 Task: Use the integrated terminal for running and debugging Python applications.
Action: Mouse moved to (890, 417)
Screenshot: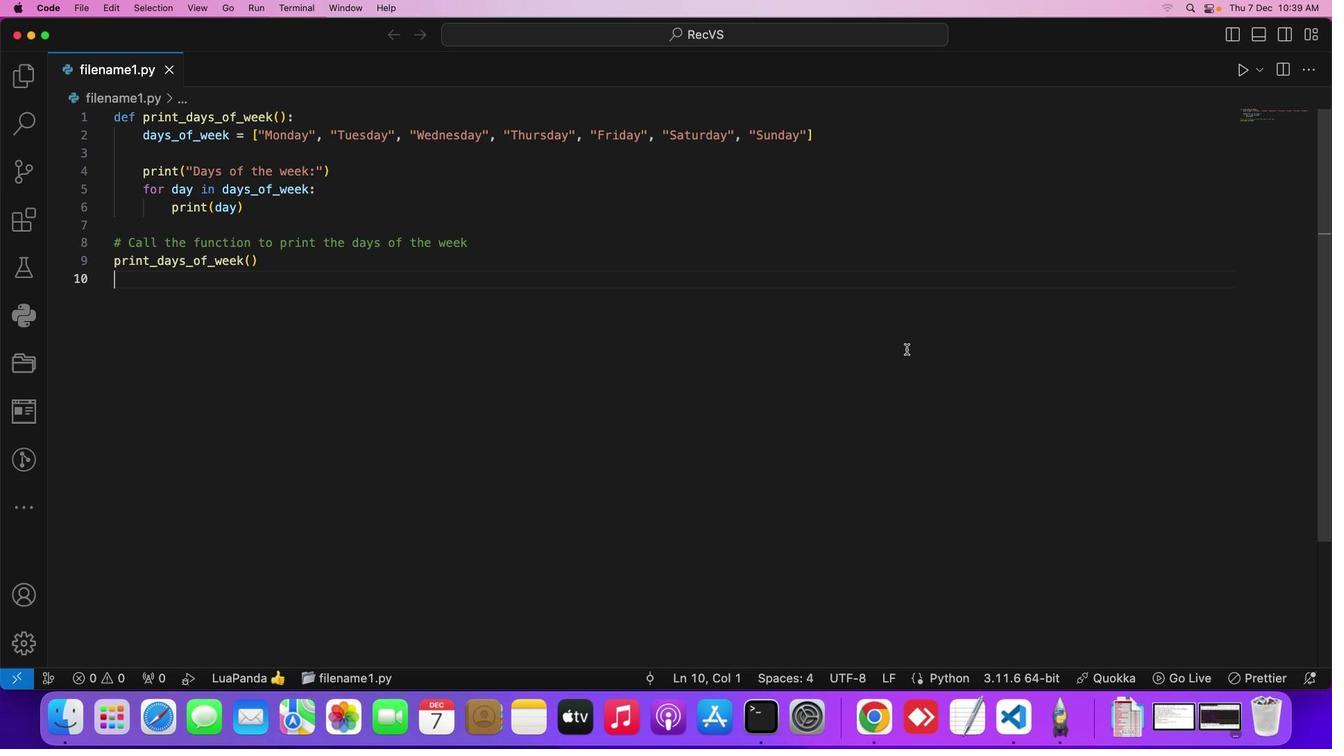 
Action: Mouse pressed left at (890, 417)
Screenshot: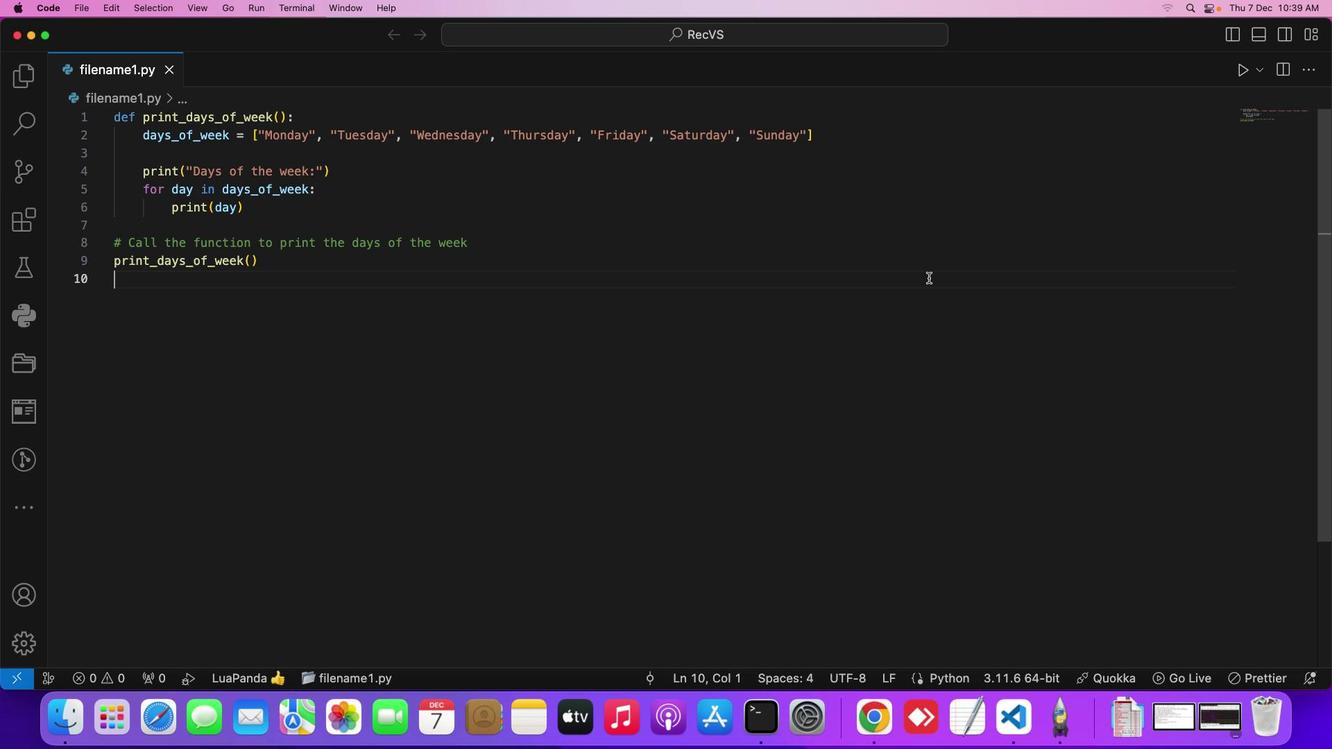 
Action: Mouse moved to (1261, 75)
Screenshot: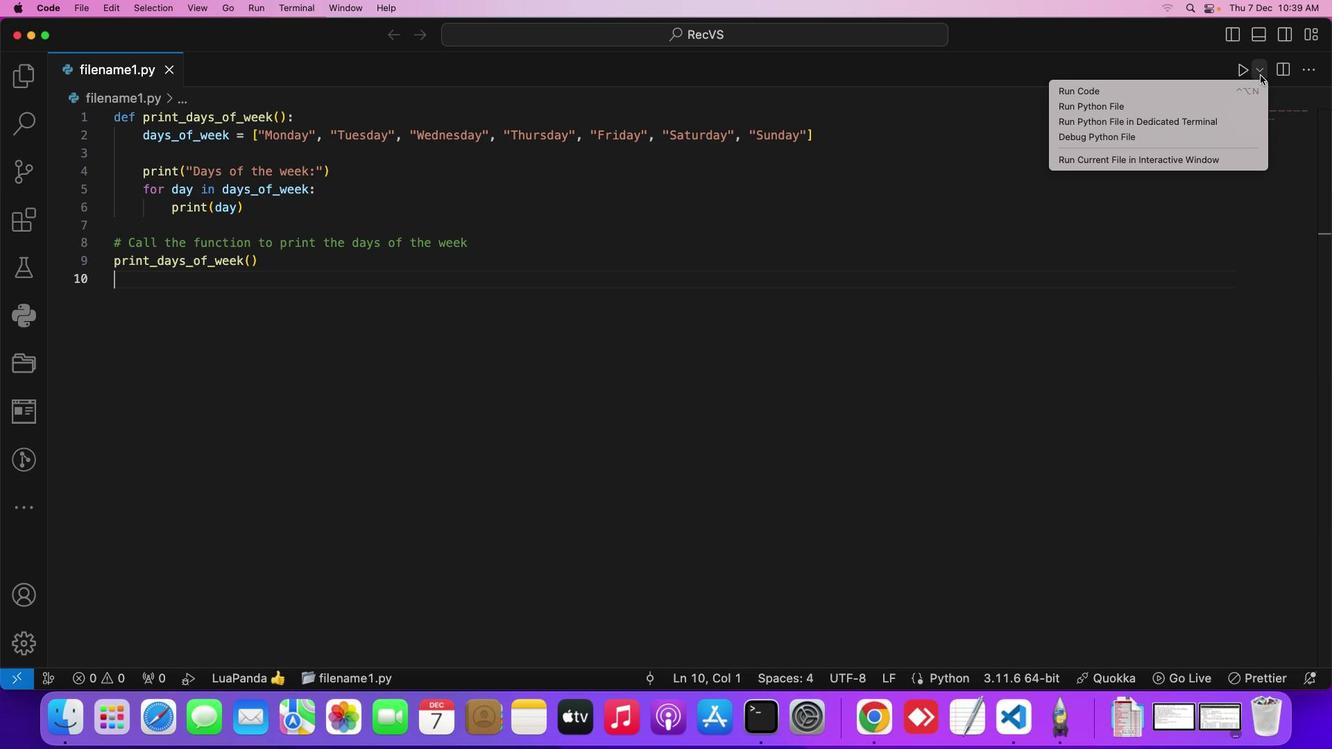 
Action: Mouse pressed left at (1261, 75)
Screenshot: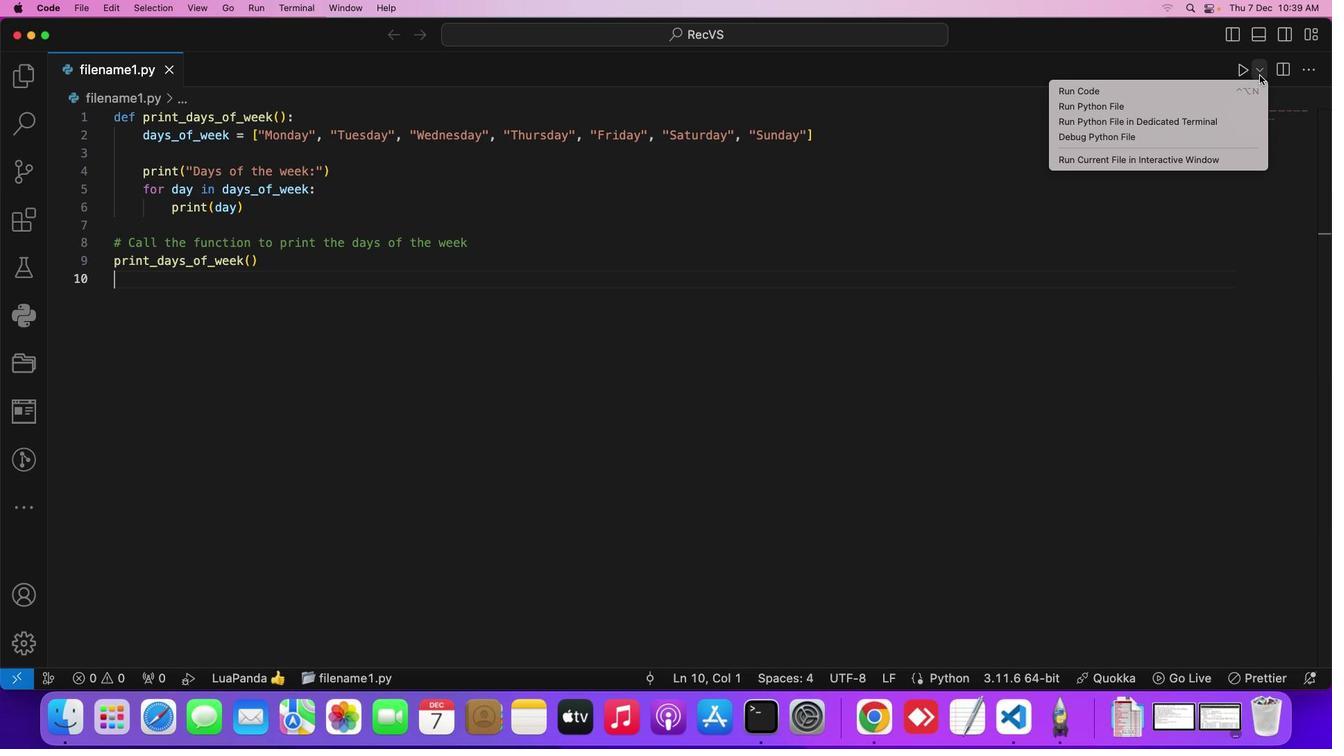 
Action: Mouse moved to (249, 261)
Screenshot: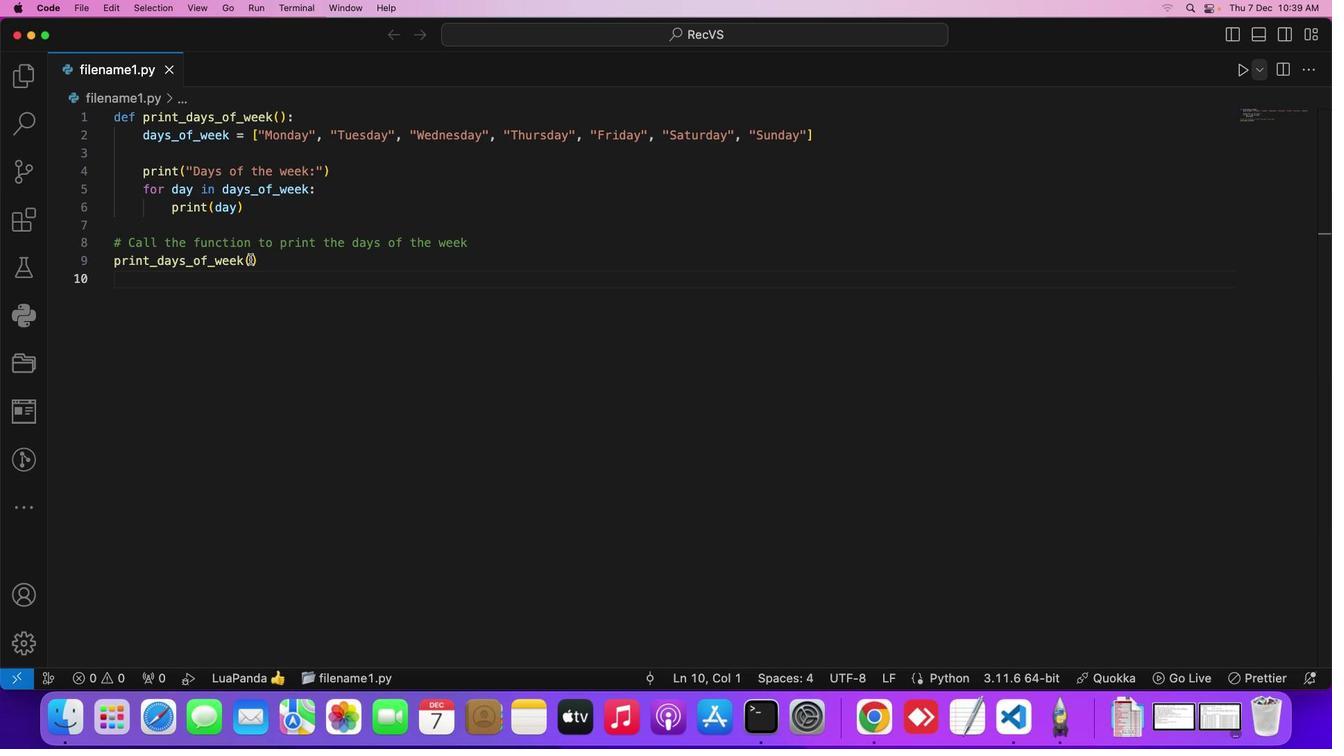 
Action: Mouse pressed left at (249, 261)
Screenshot: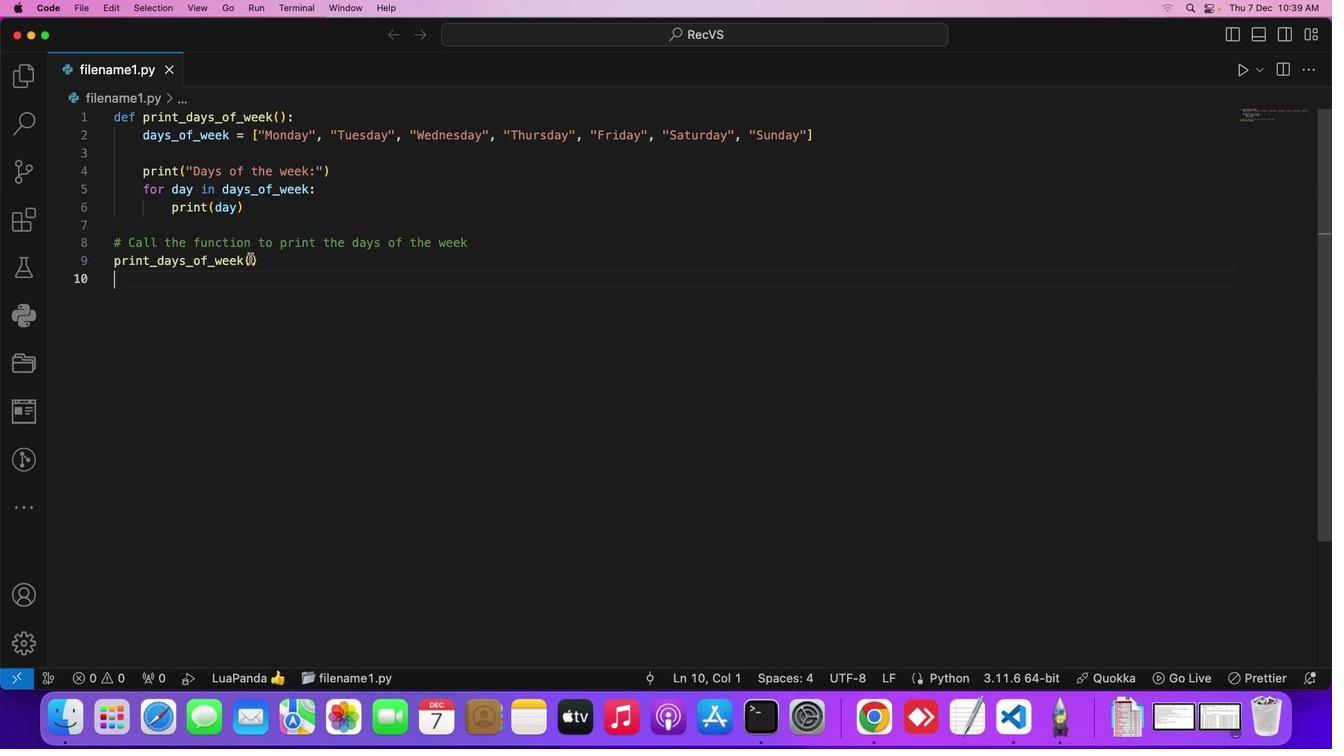 
Action: Mouse moved to (251, 257)
Screenshot: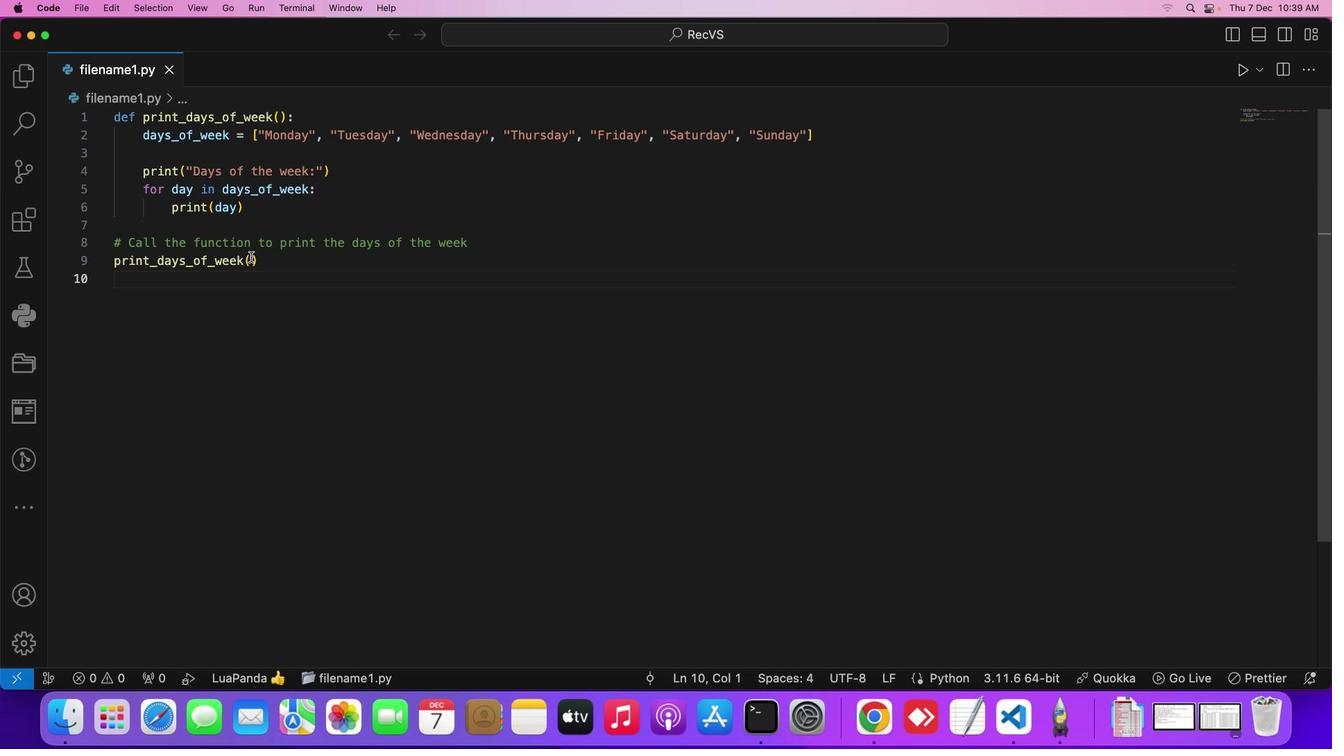 
Action: Key pressed '1'
Screenshot: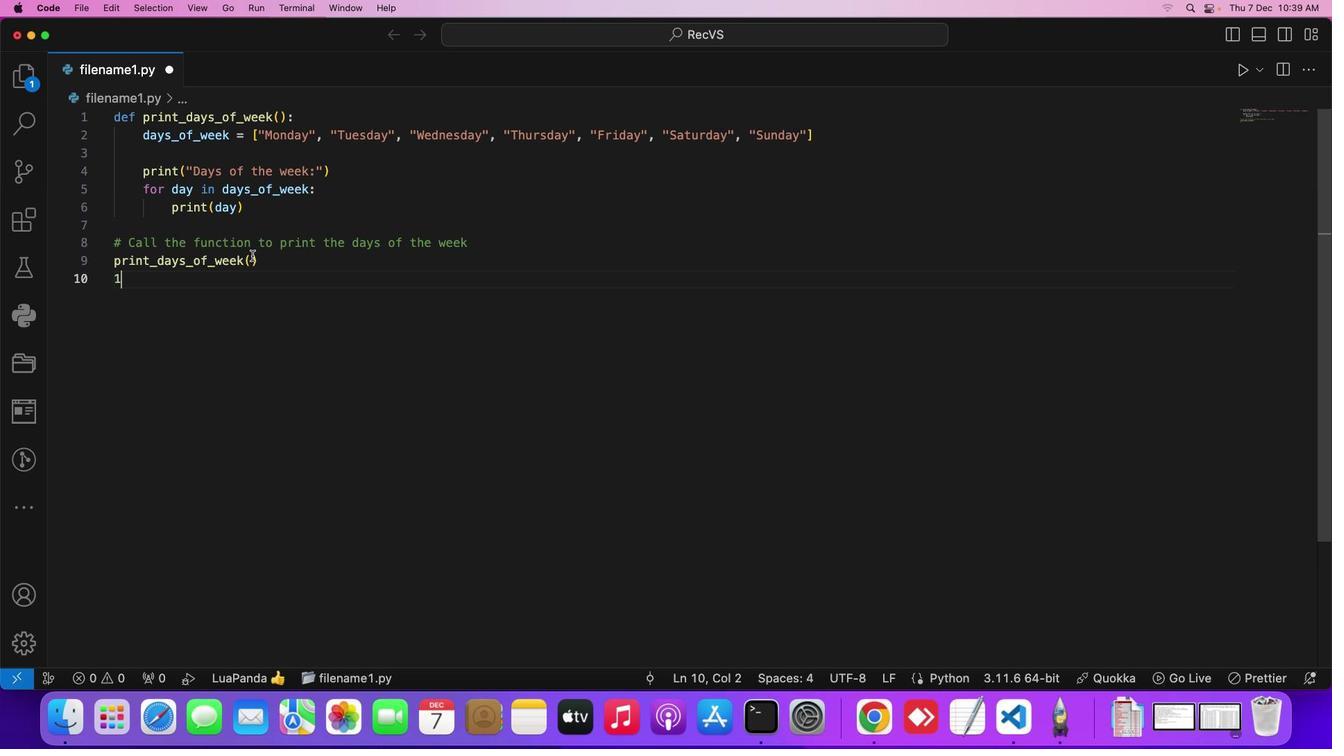 
Action: Mouse moved to (241, 266)
Screenshot: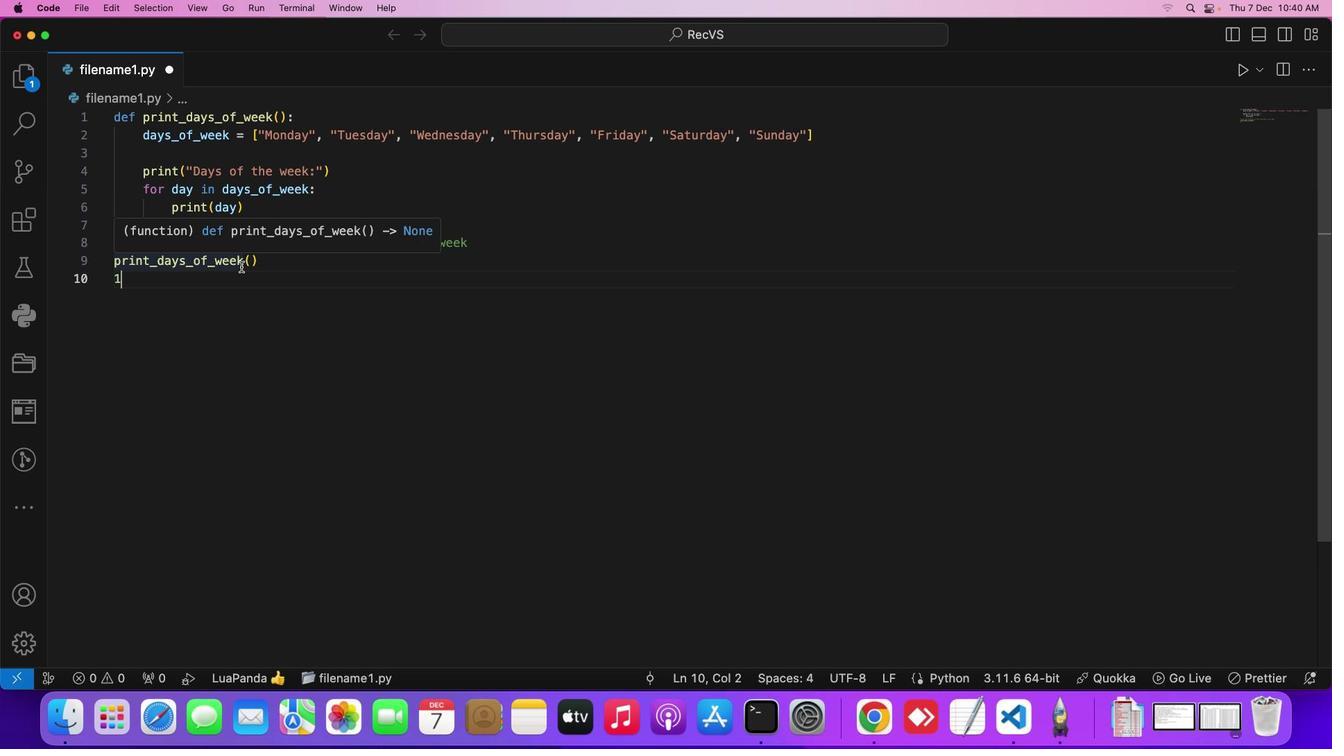 
Action: Key pressed Key.backspace
Screenshot: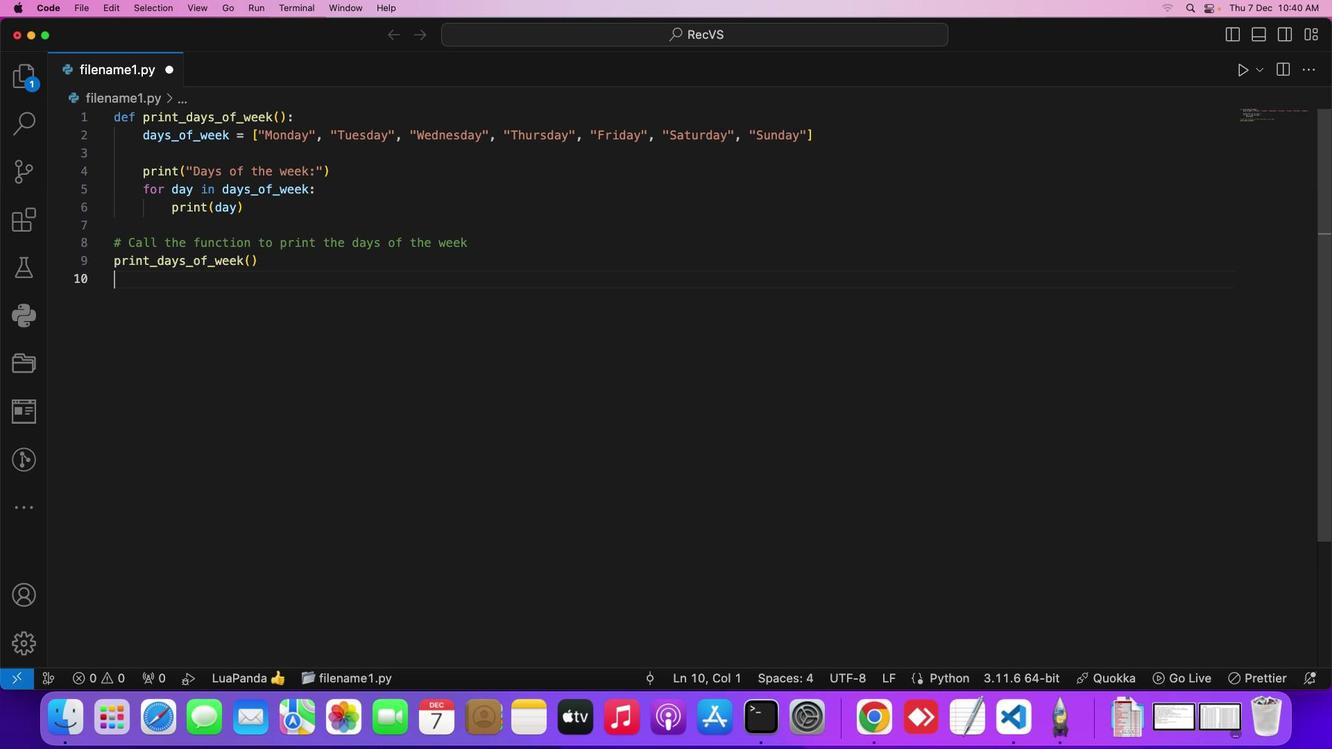 
Action: Mouse moved to (249, 259)
Screenshot: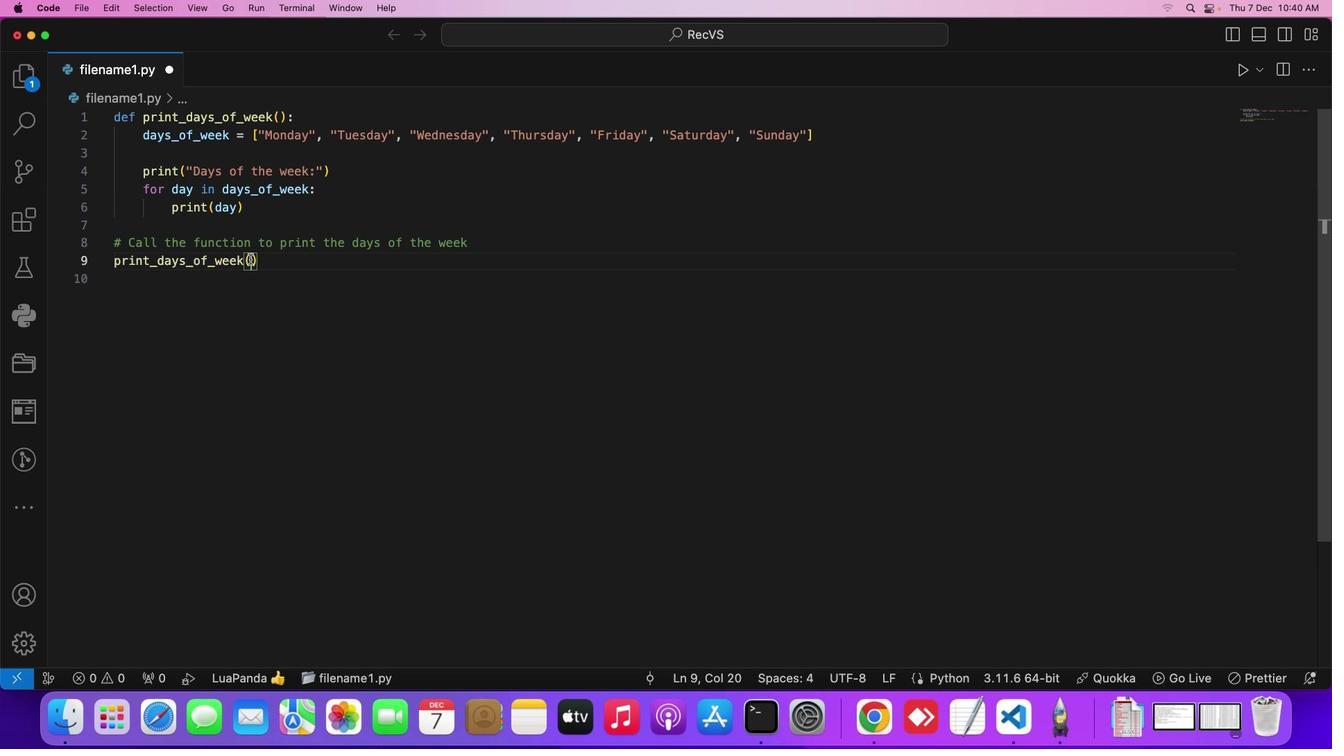 
Action: Mouse pressed left at (249, 259)
Screenshot: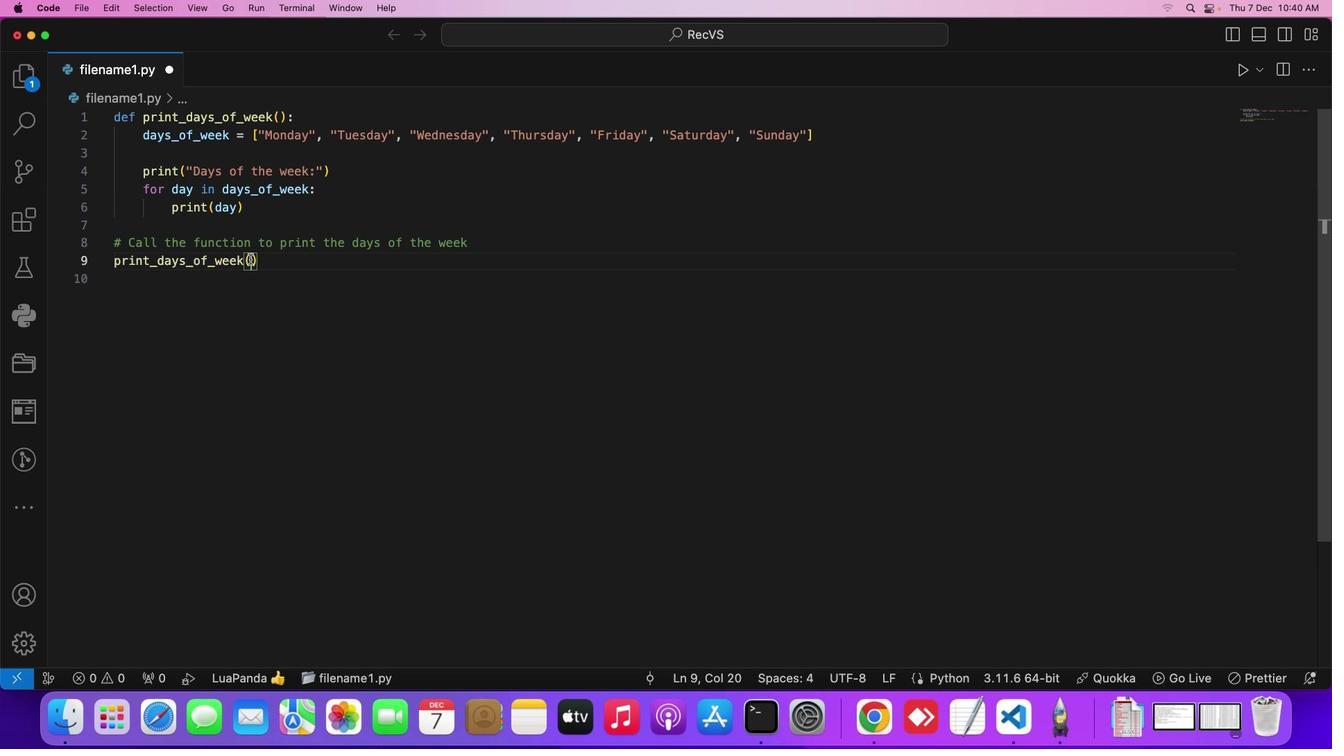 
Action: Mouse moved to (251, 259)
Screenshot: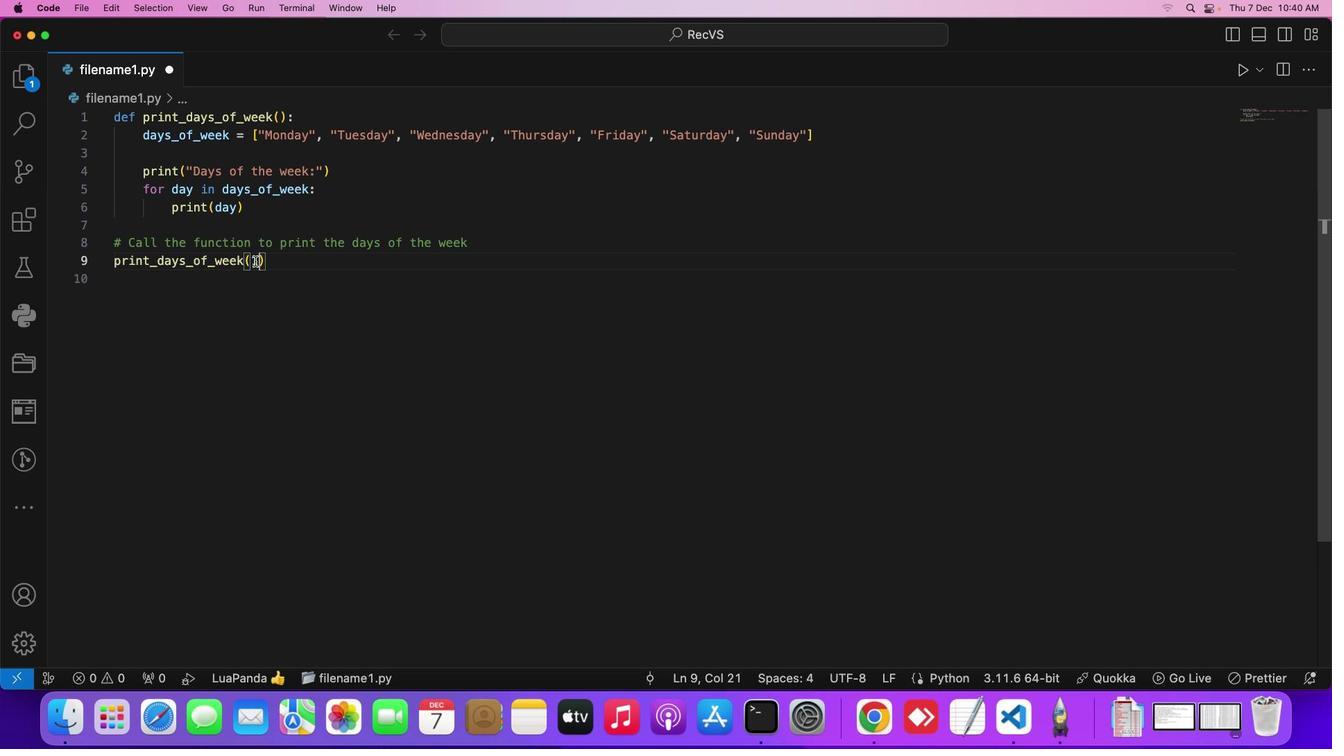 
Action: Key pressed '1'
Screenshot: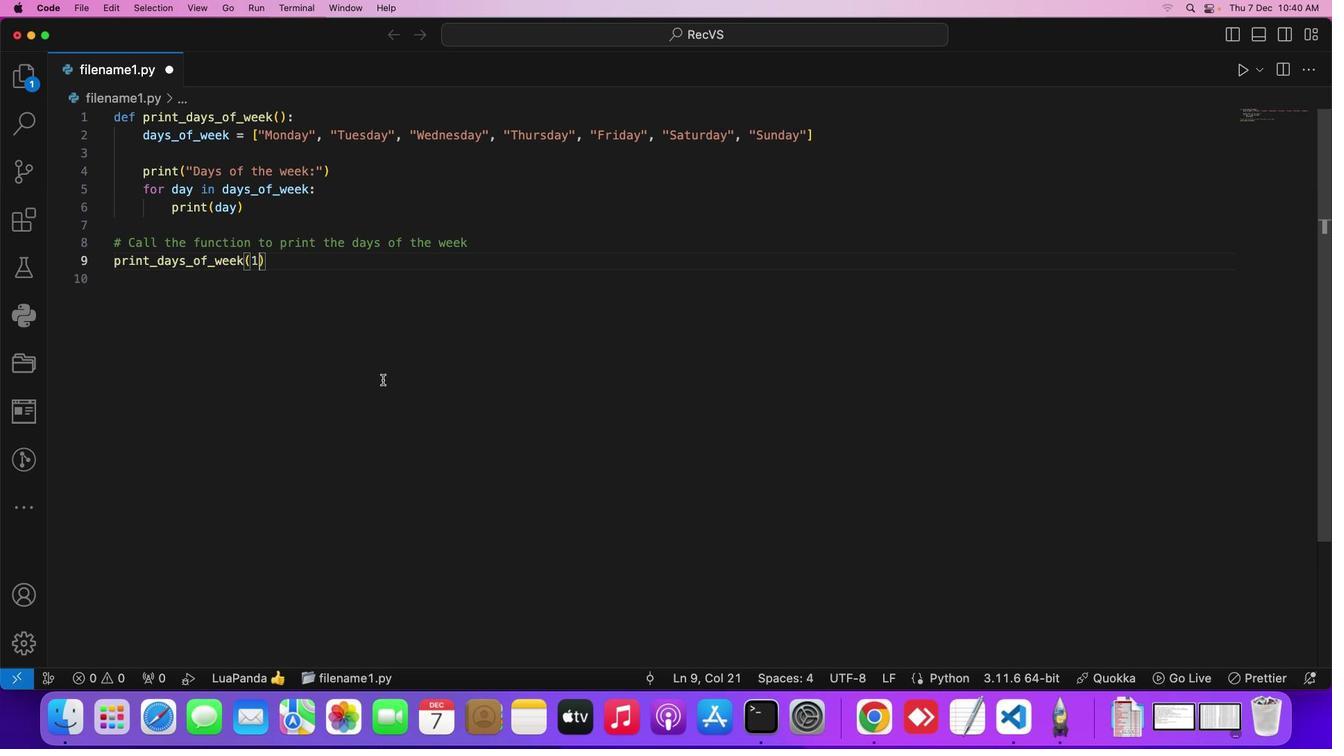 
Action: Mouse moved to (550, 575)
Screenshot: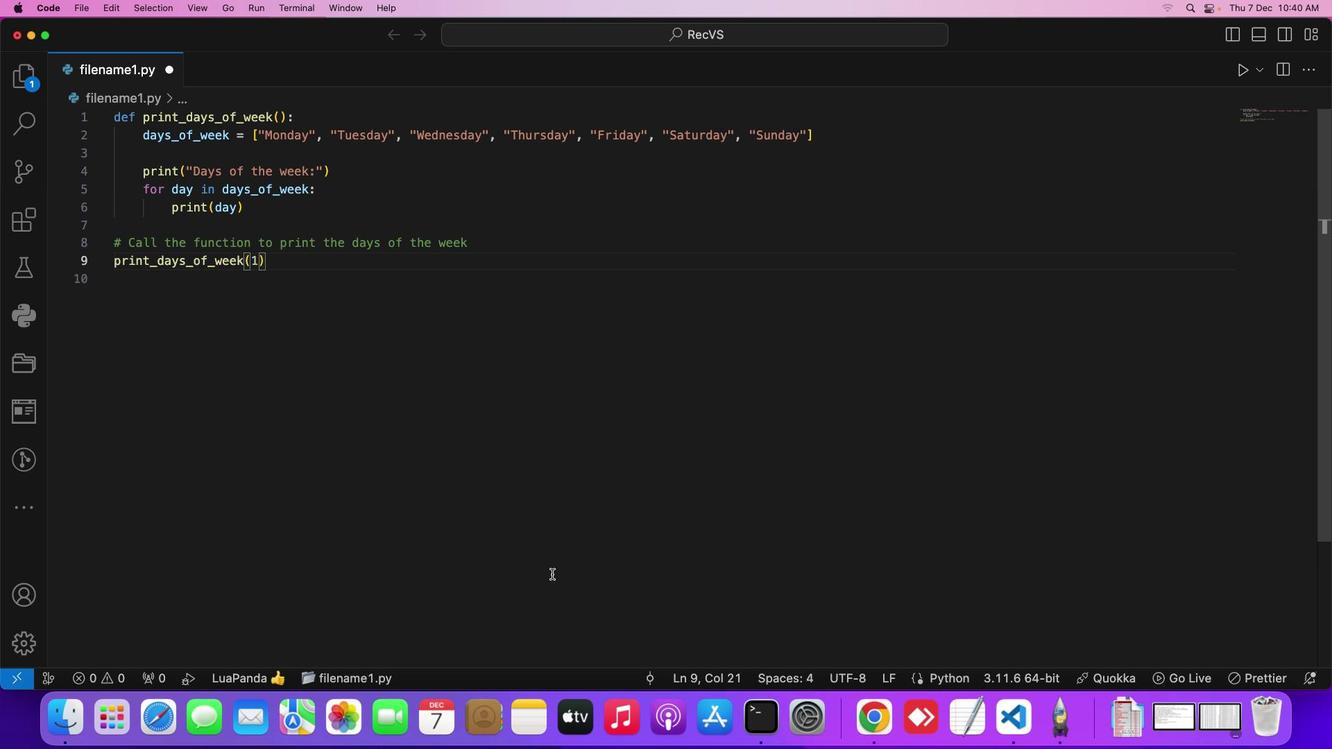 
Action: Key pressed Key.cmd
Screenshot: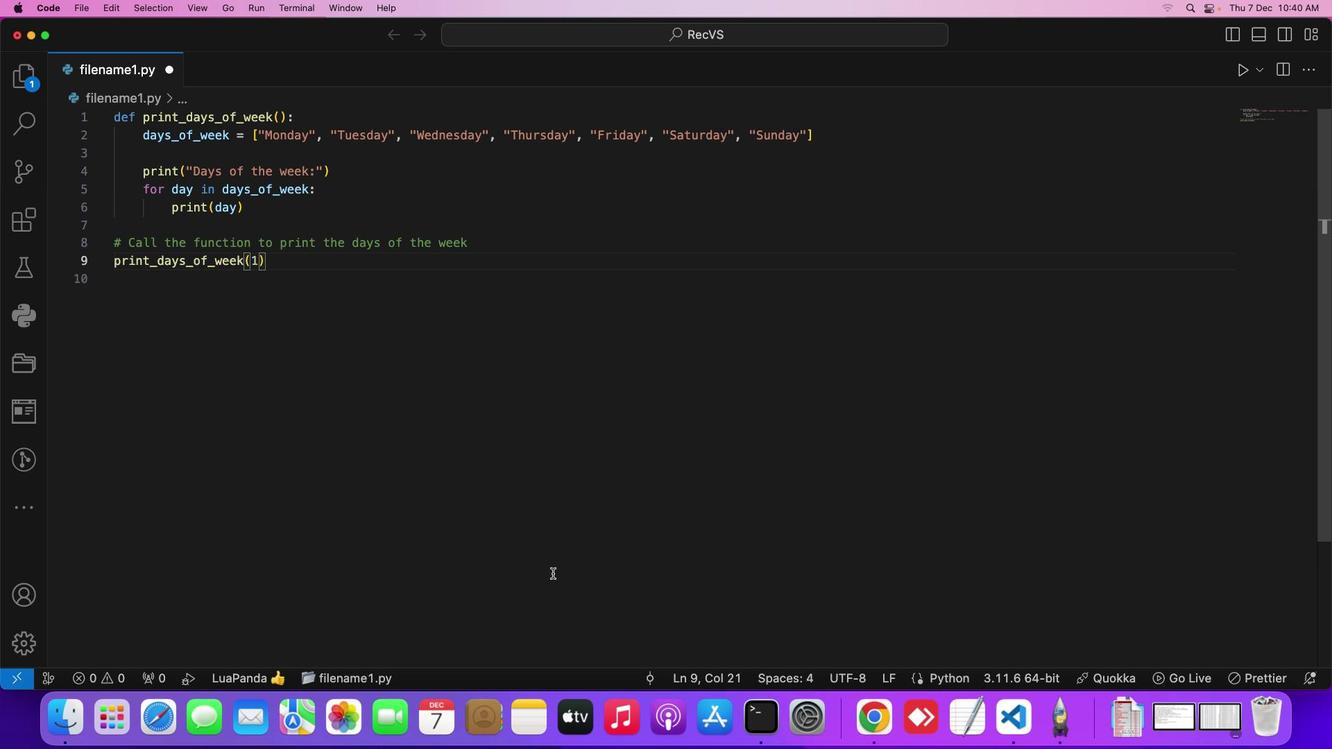 
Action: Mouse moved to (552, 574)
Screenshot: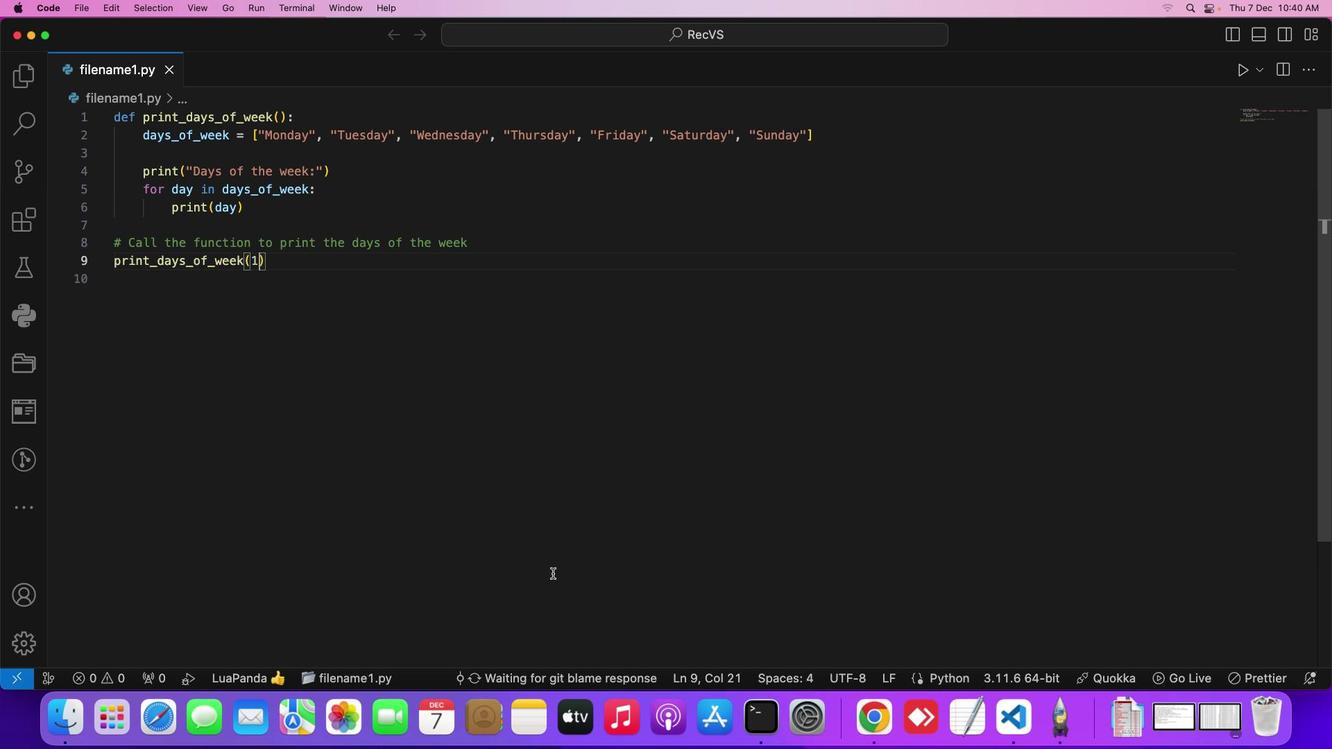
Action: Key pressed 's'
Screenshot: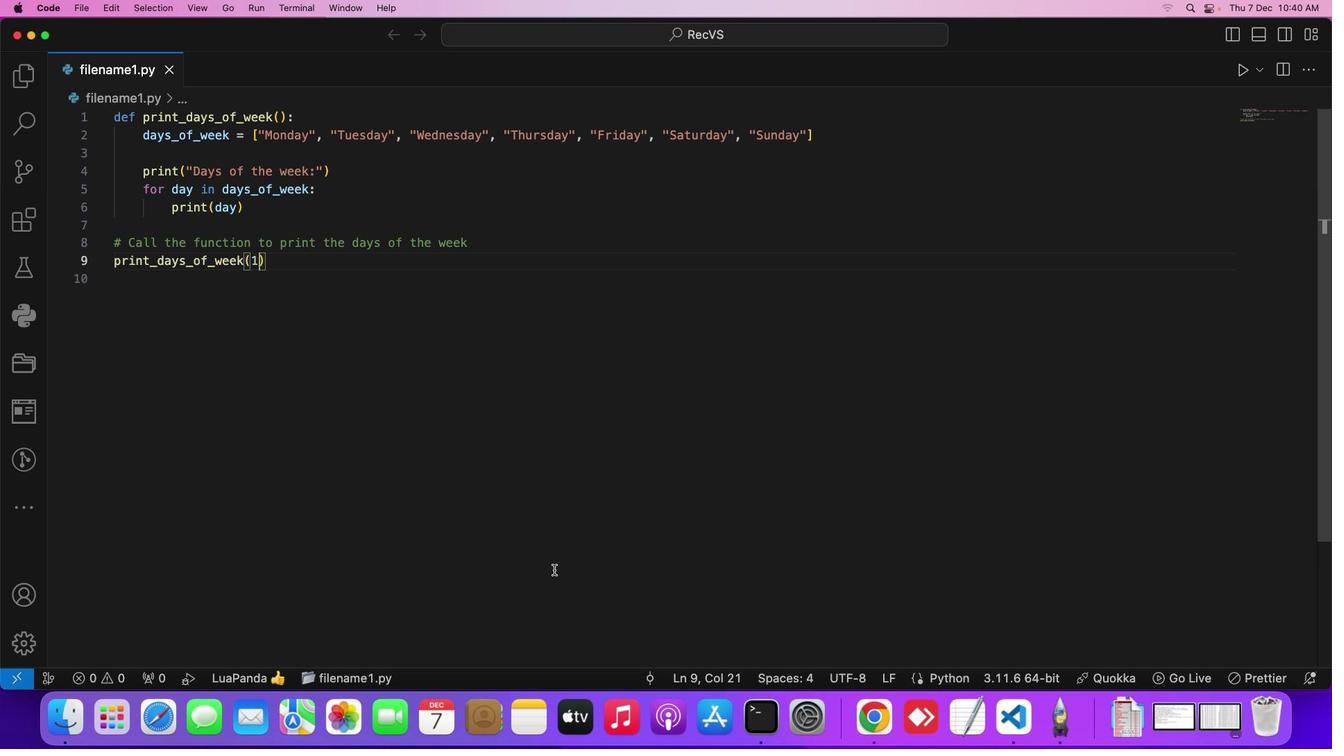
Action: Mouse moved to (1260, 68)
Screenshot: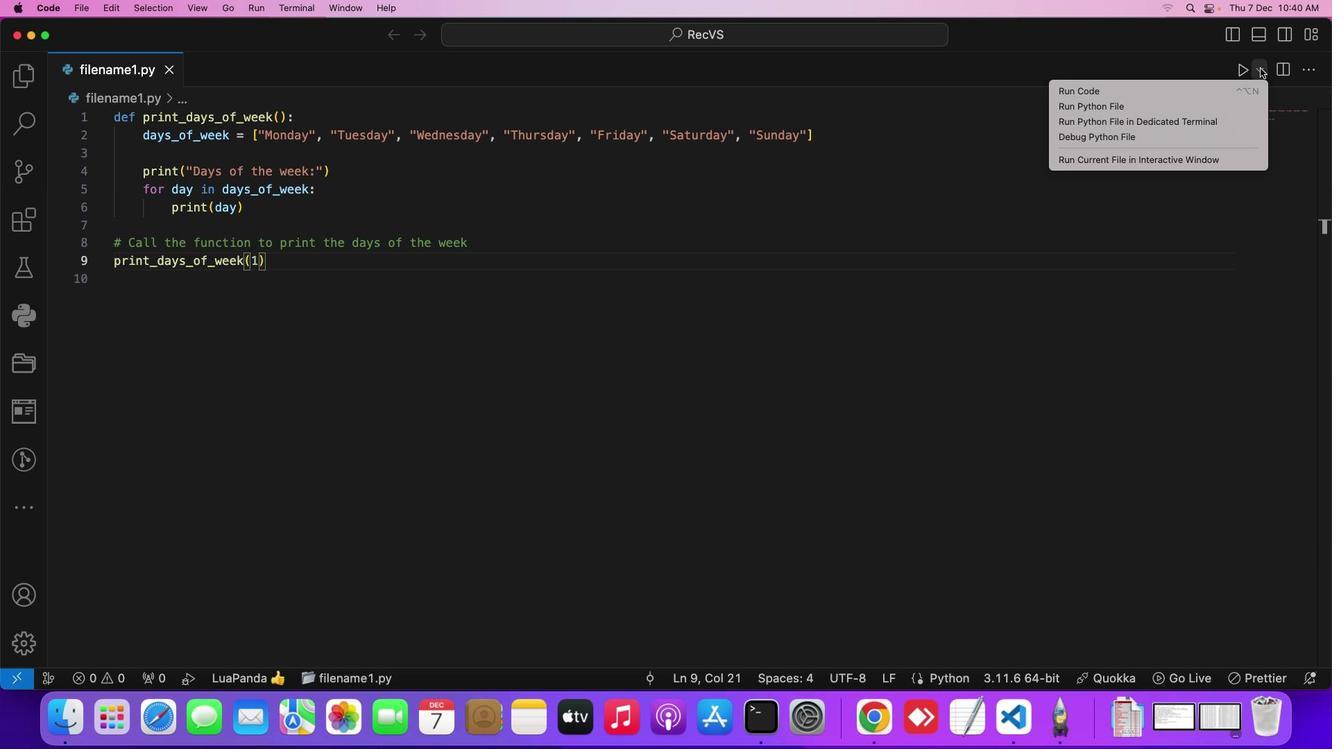 
Action: Mouse pressed left at (1260, 68)
Screenshot: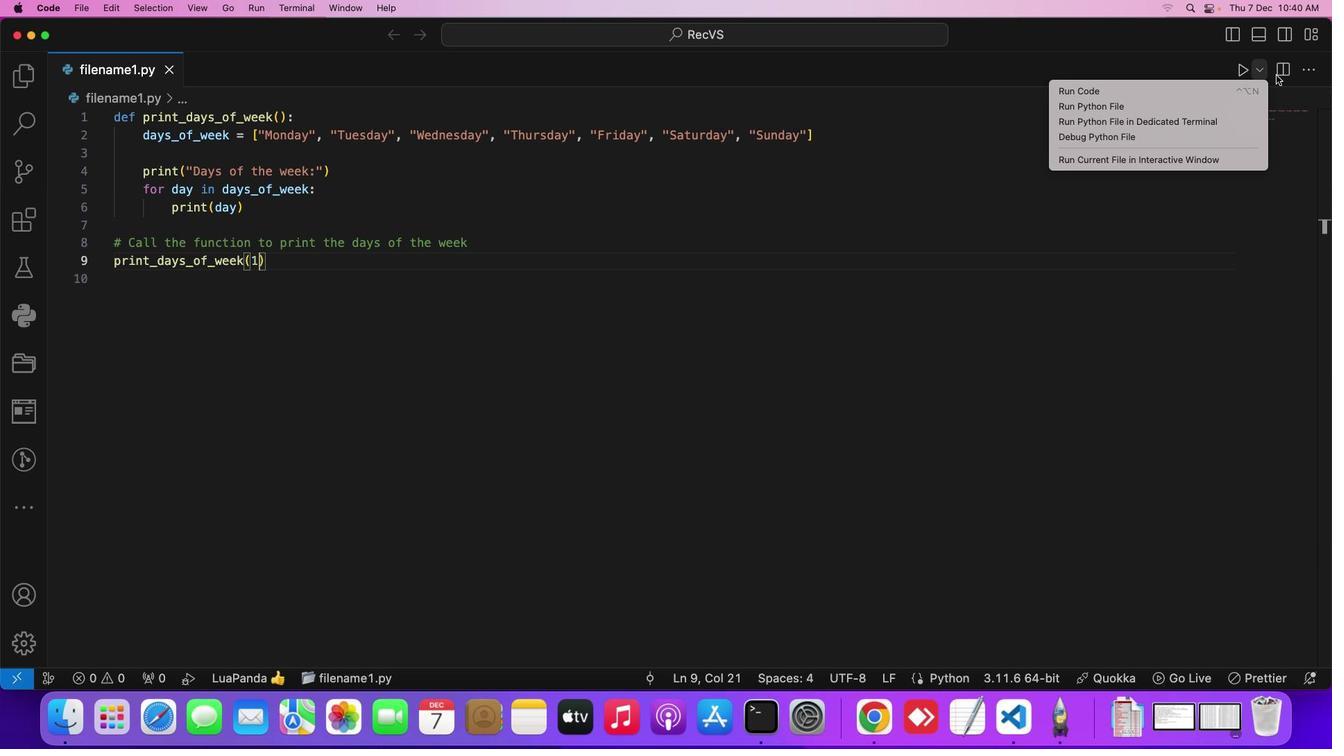 
Action: Mouse moved to (1215, 104)
Screenshot: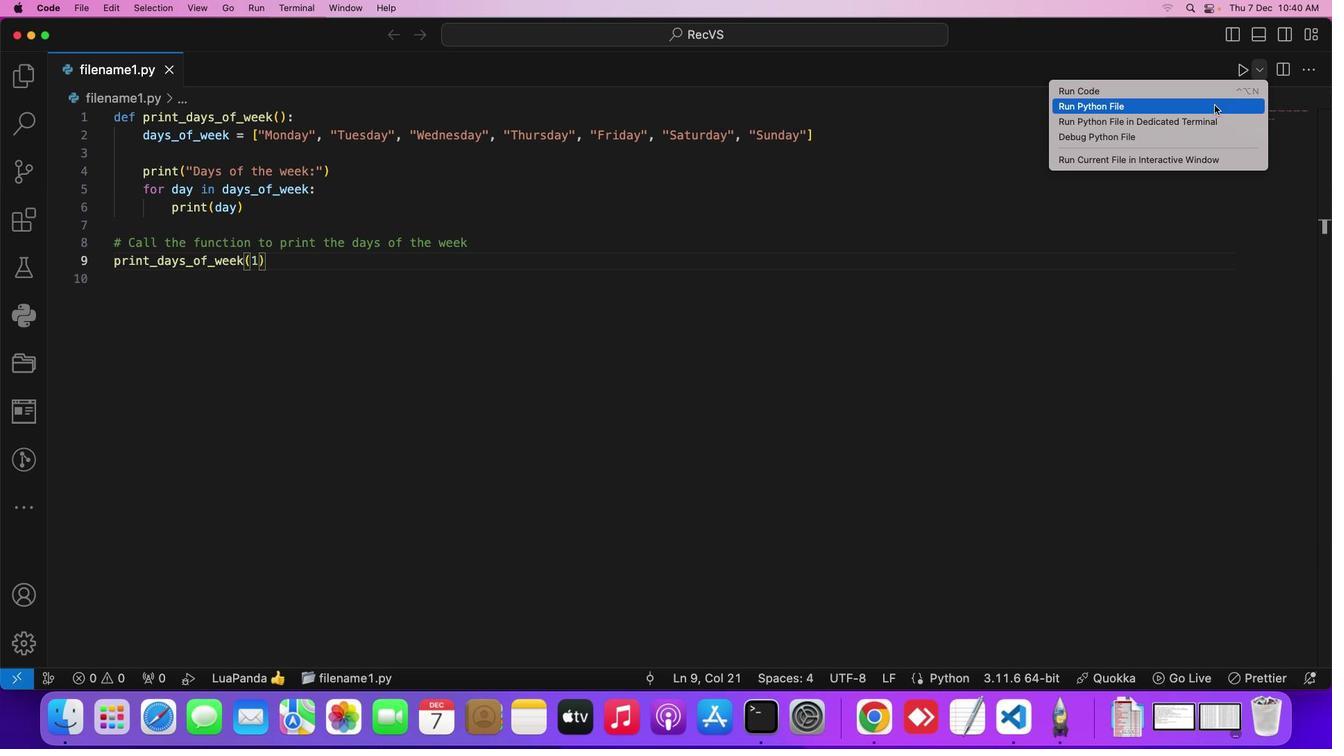 
Action: Mouse pressed left at (1215, 104)
Screenshot: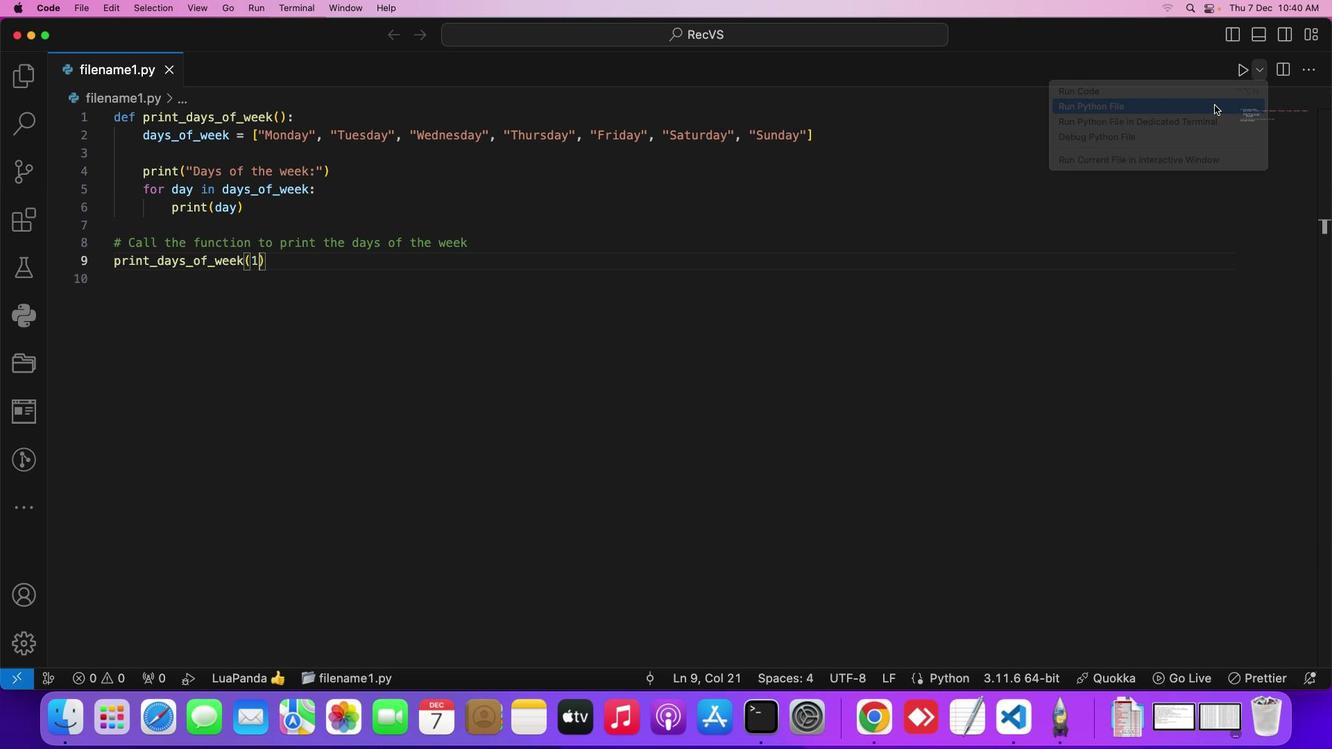 
Action: Mouse moved to (1256, 72)
Screenshot: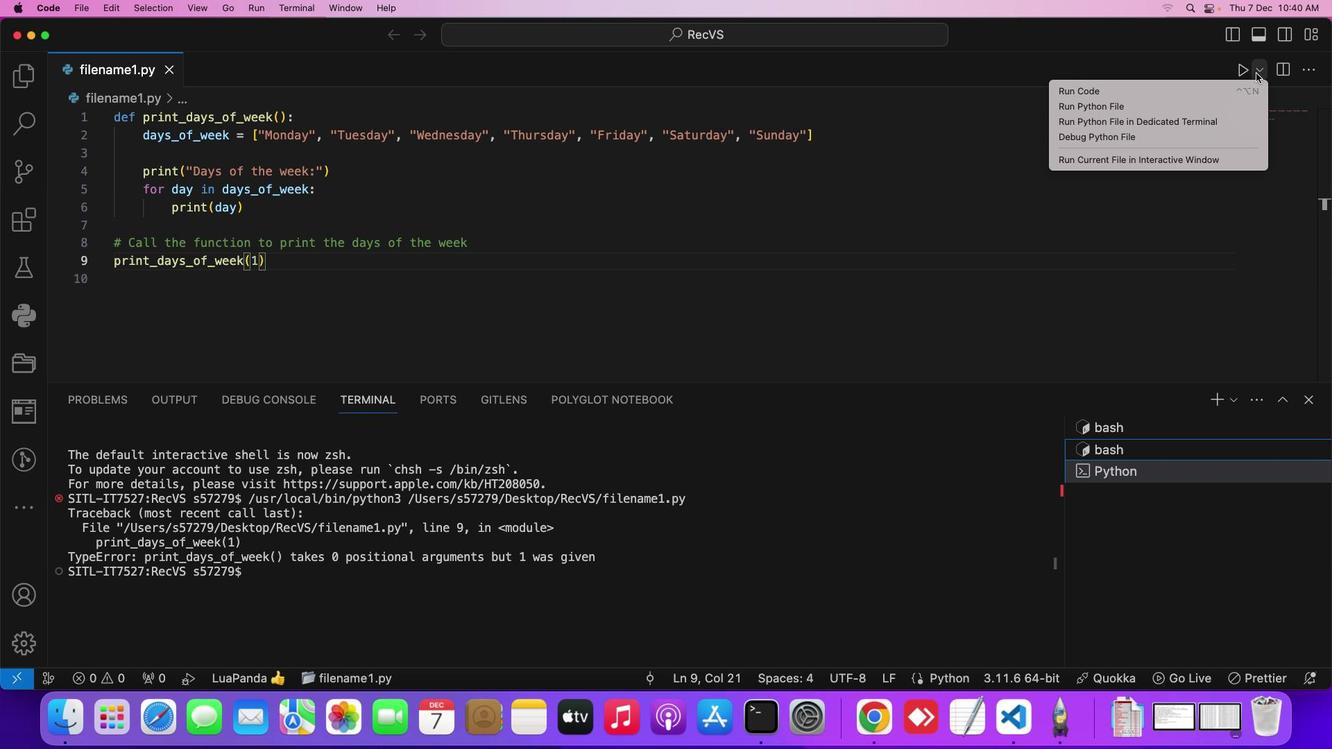 
Action: Mouse pressed left at (1256, 72)
Screenshot: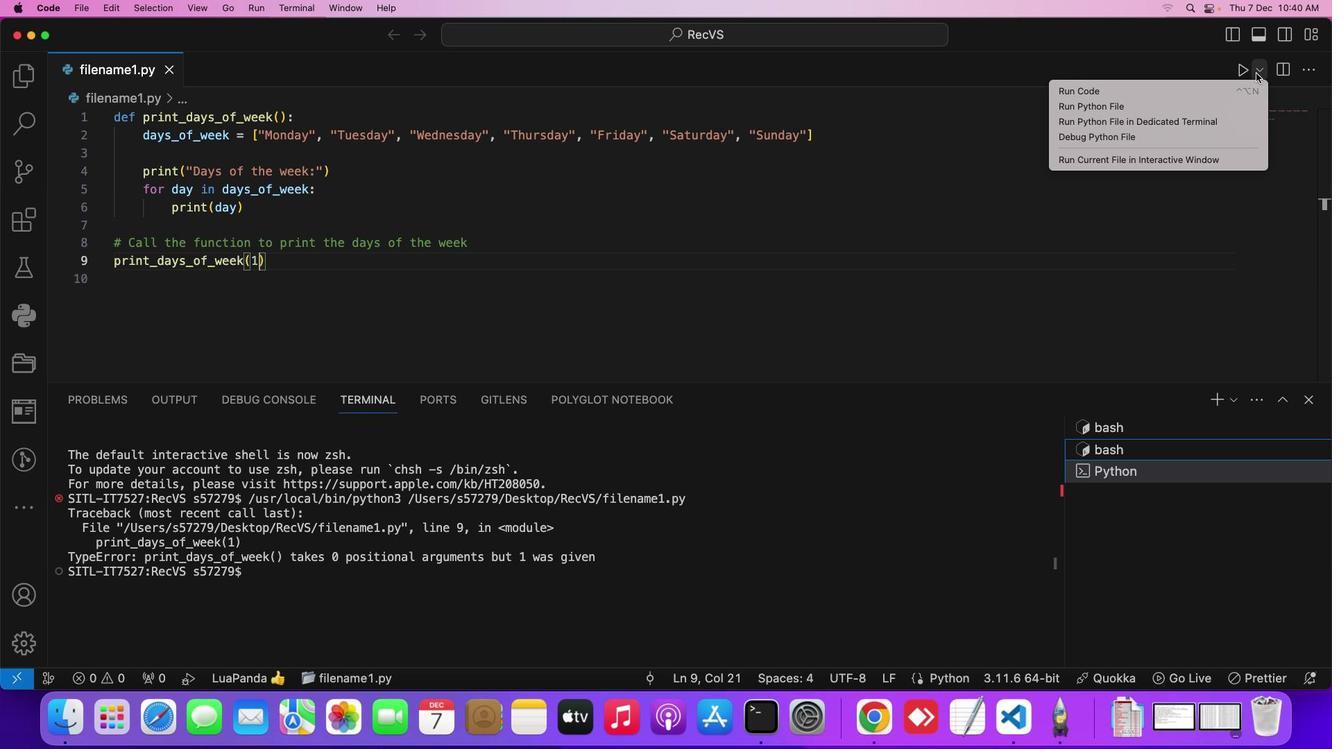 
Action: Mouse moved to (1209, 137)
Screenshot: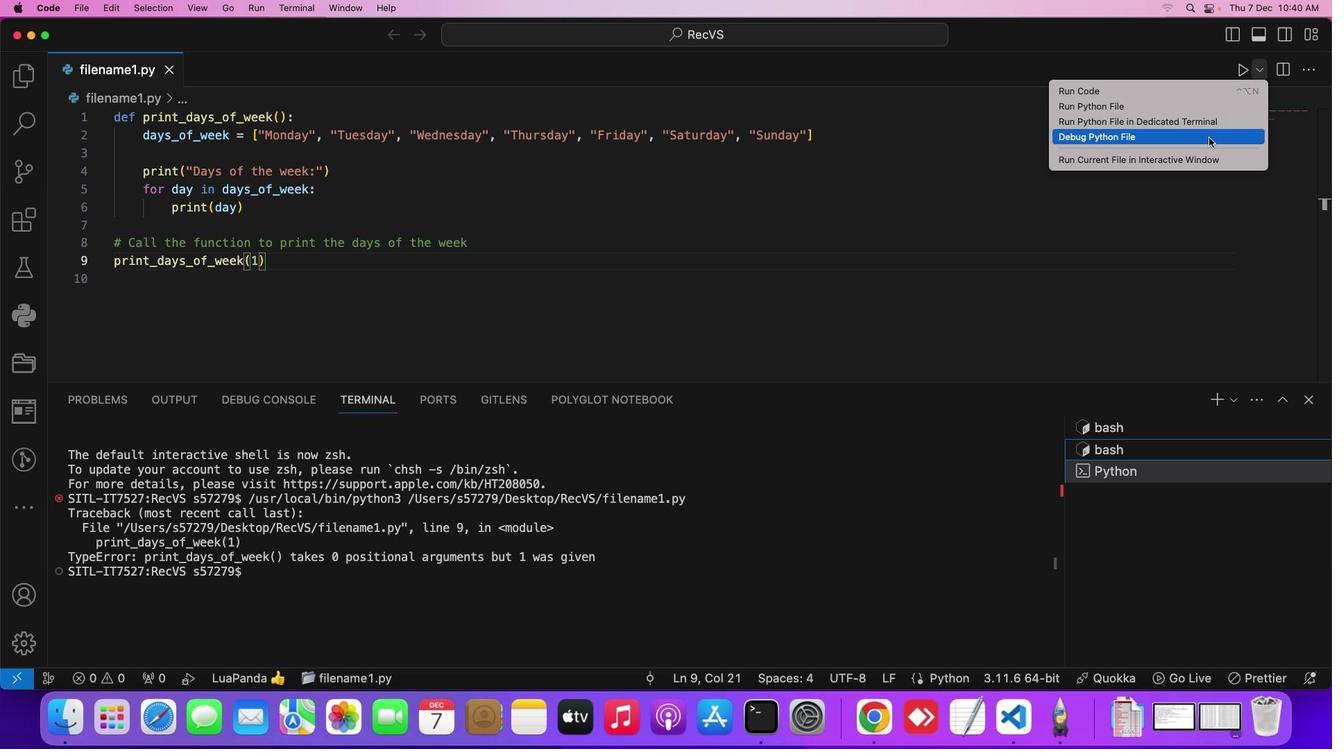 
Action: Mouse pressed left at (1209, 137)
Screenshot: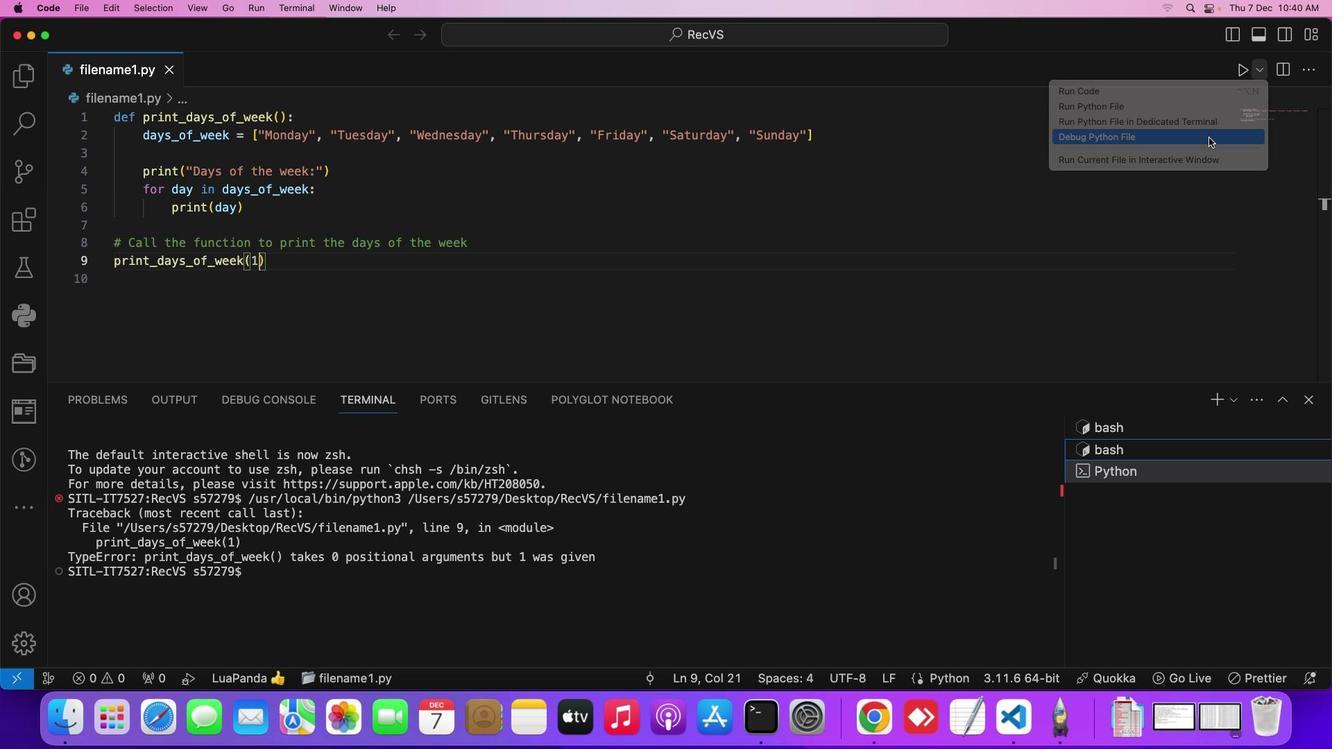 
Action: Mouse moved to (57, 261)
Screenshot: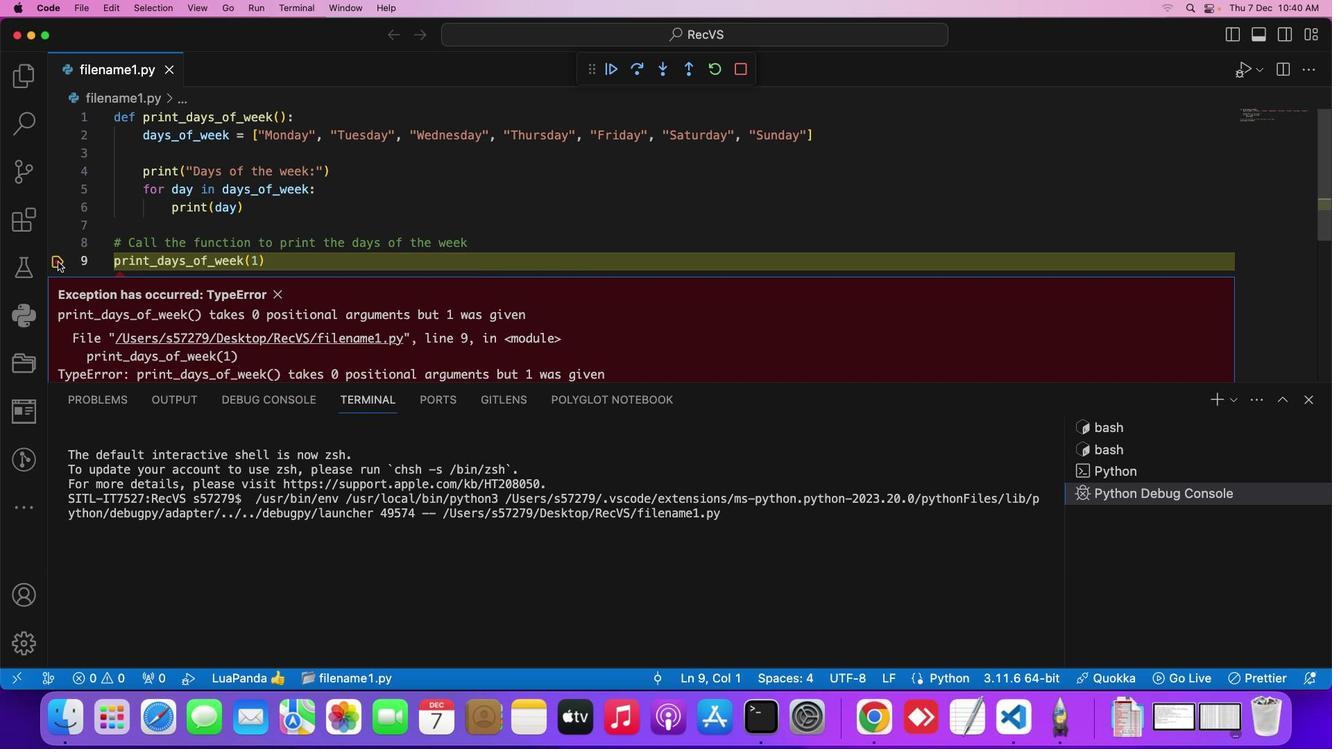
Action: Mouse pressed left at (57, 261)
Screenshot: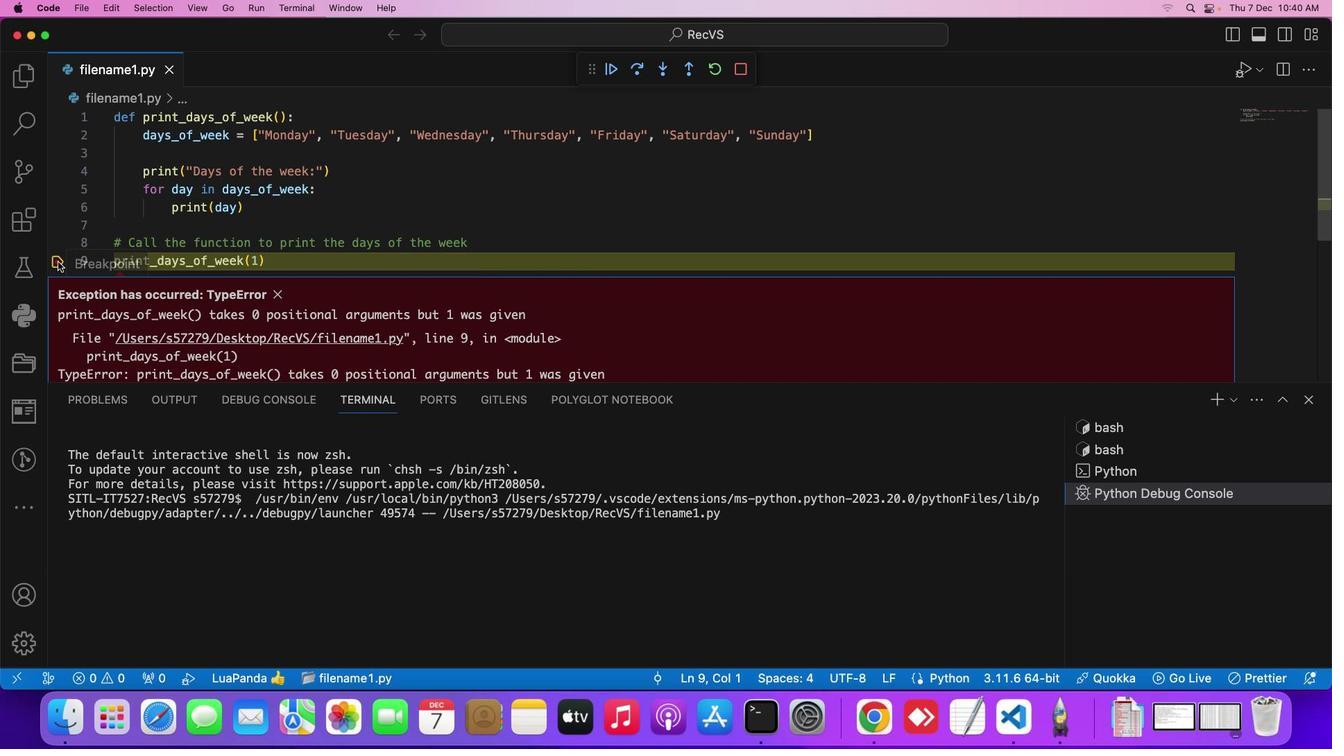 
Action: Mouse moved to (1258, 71)
Screenshot: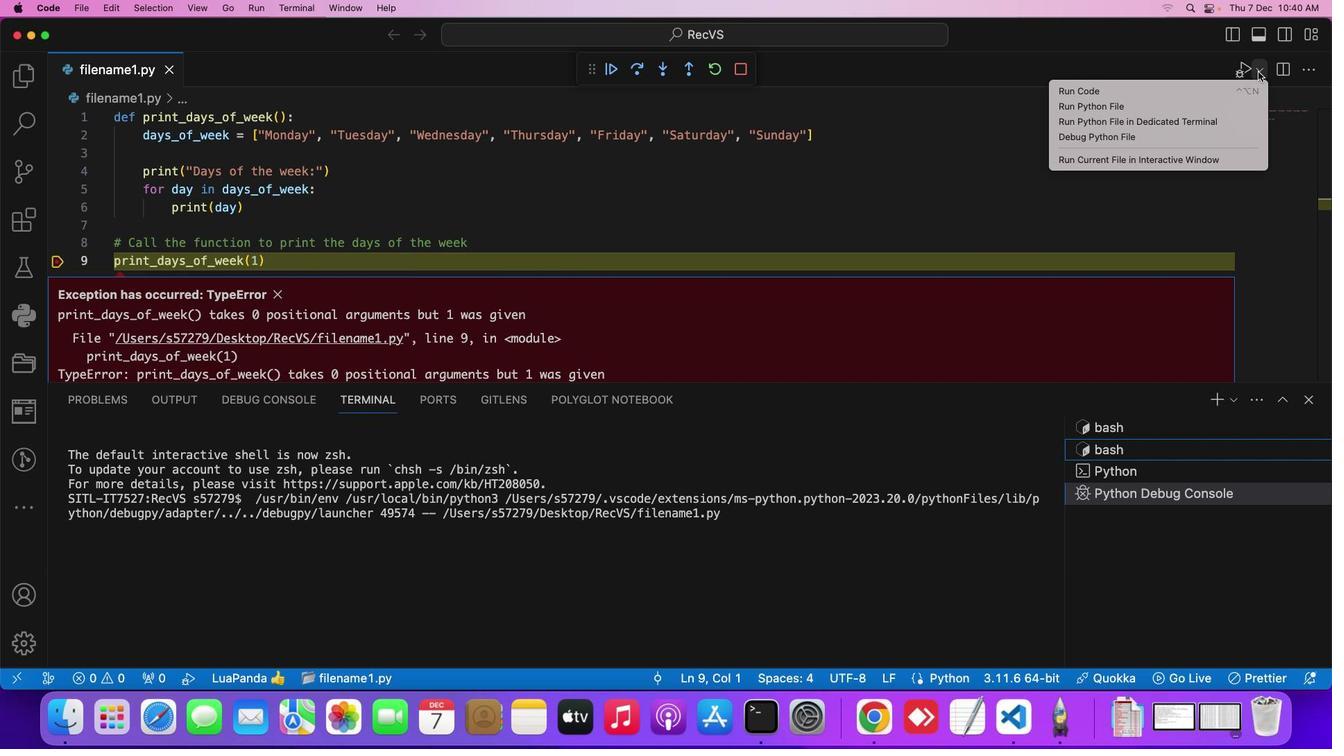 
Action: Mouse pressed left at (1258, 71)
Screenshot: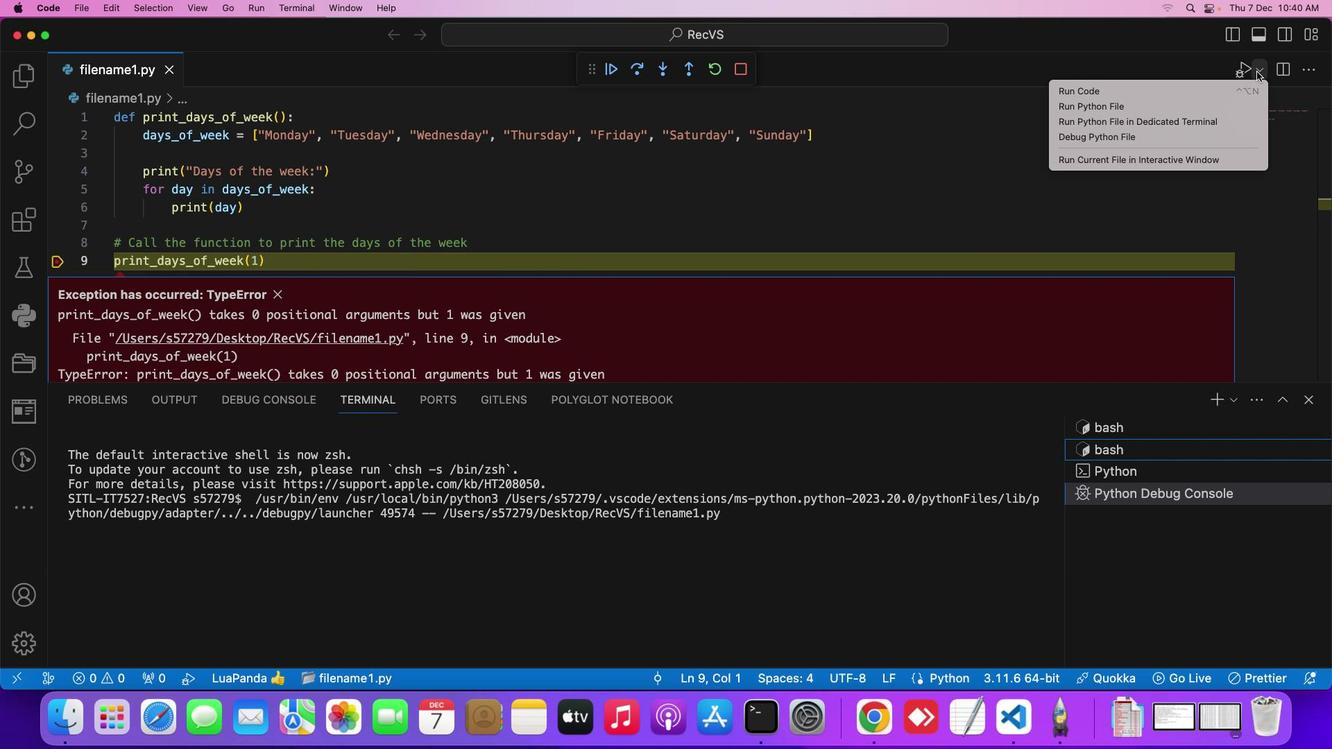 
Action: Mouse moved to (1201, 106)
Screenshot: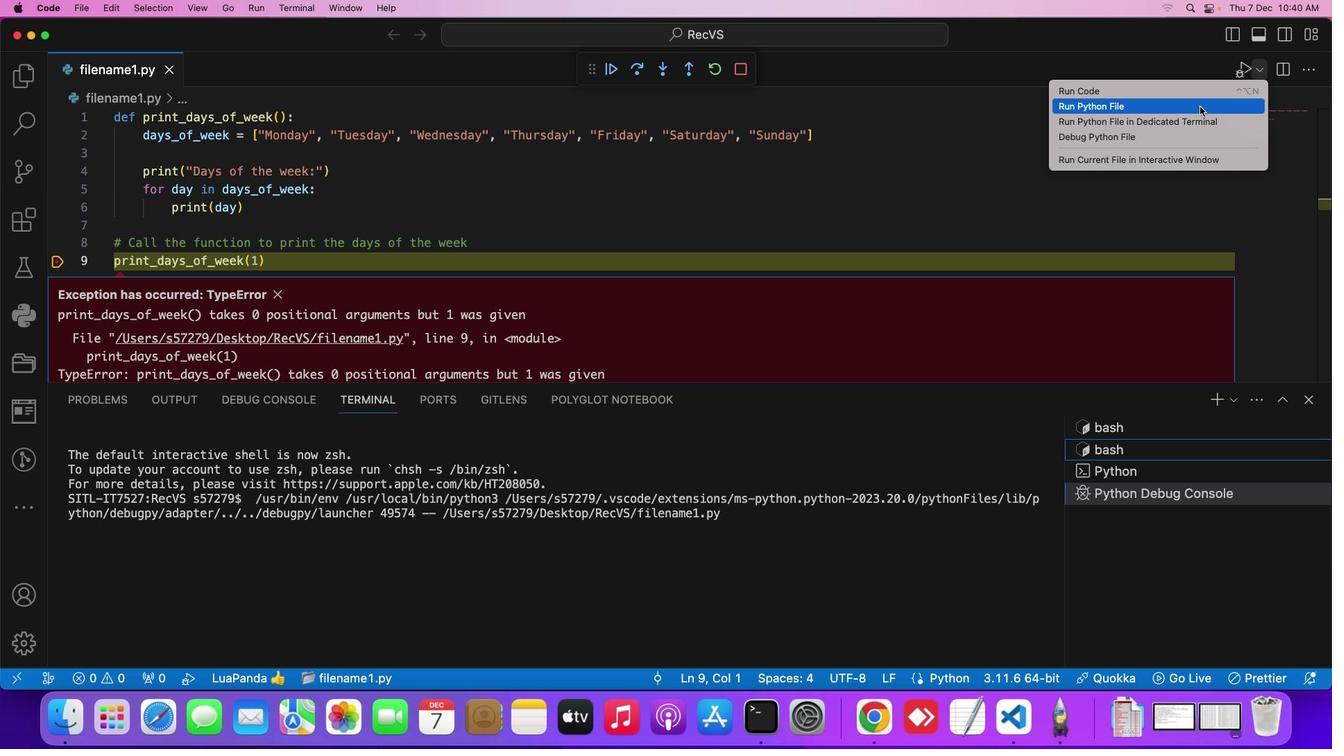 
Action: Mouse pressed left at (1201, 106)
Screenshot: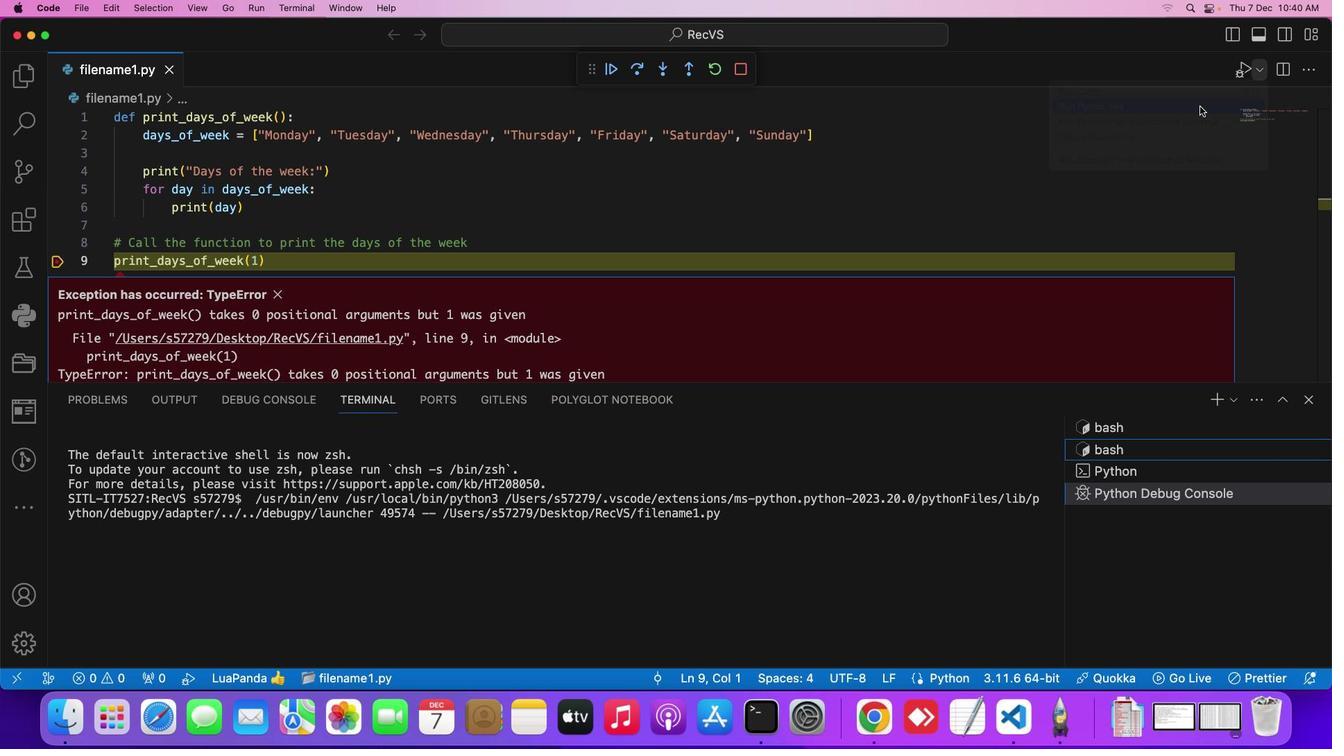 
Action: Mouse moved to (56, 261)
Screenshot: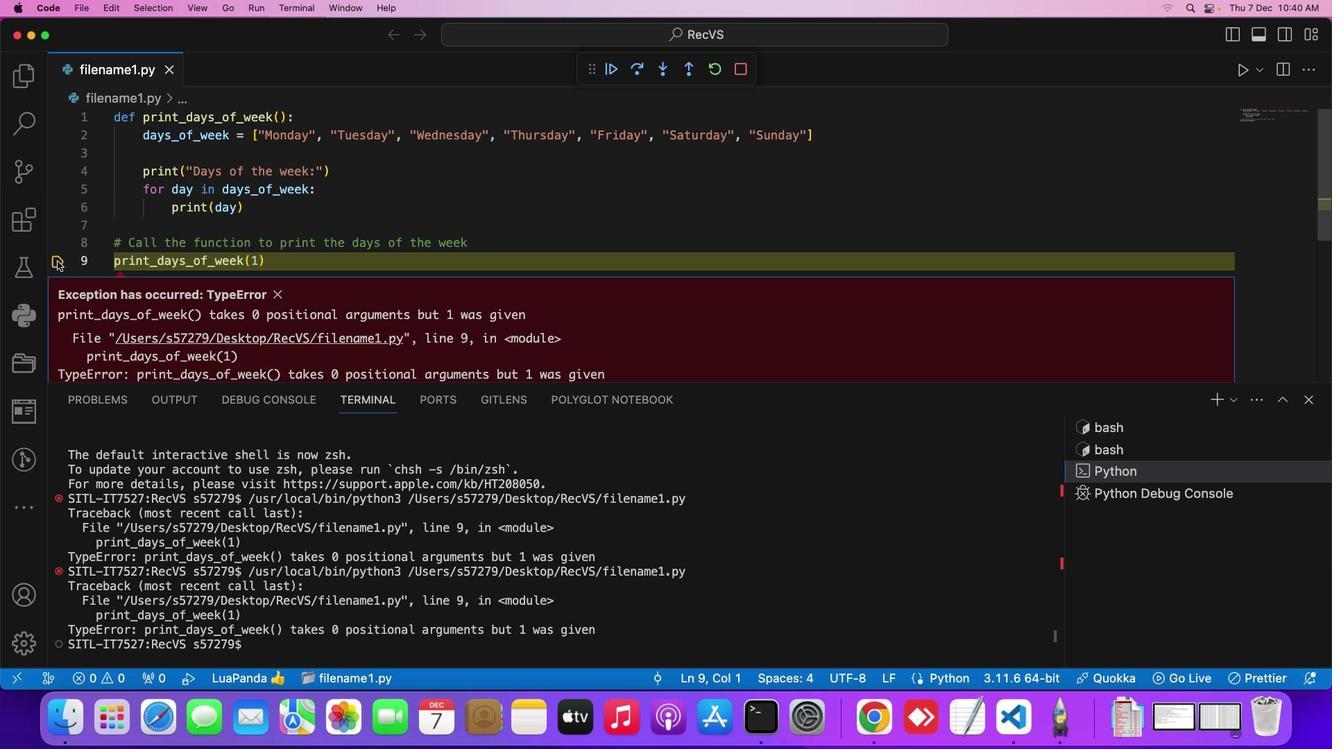 
Action: Mouse pressed left at (56, 261)
Screenshot: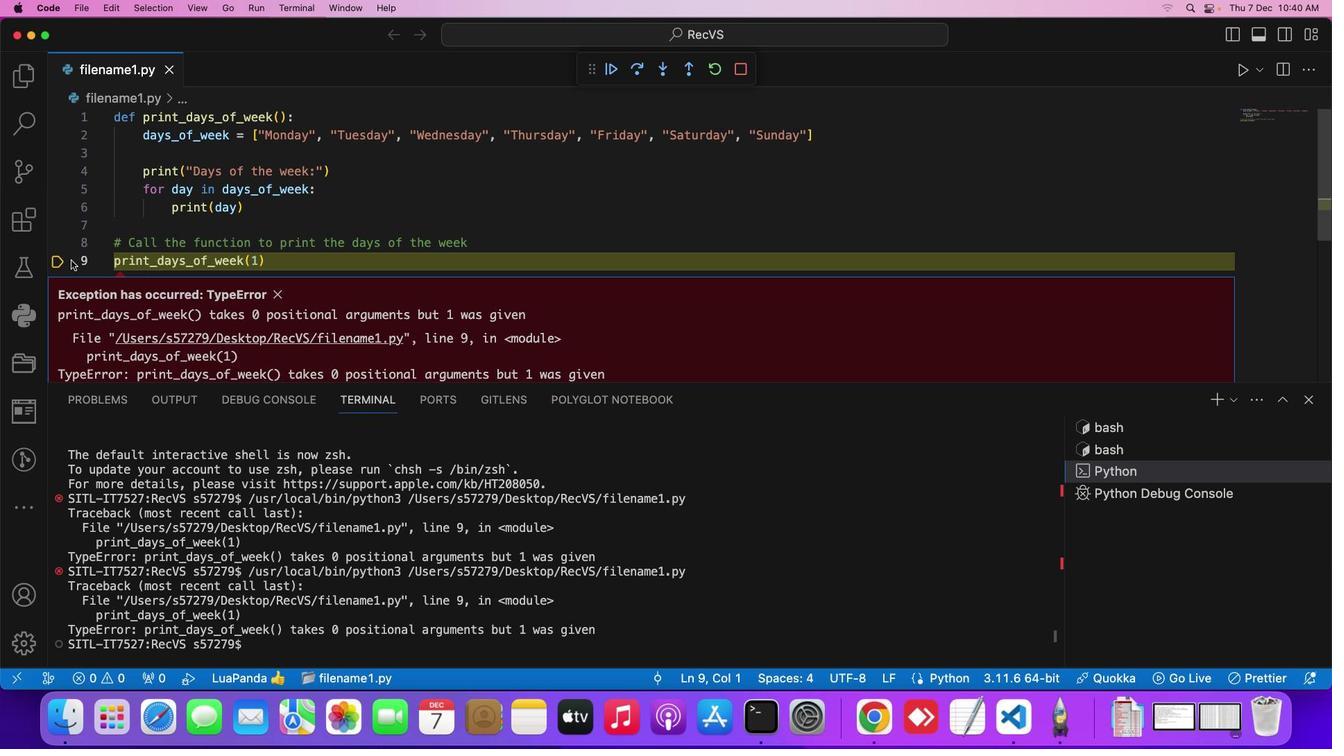 
Action: Mouse moved to (258, 259)
Screenshot: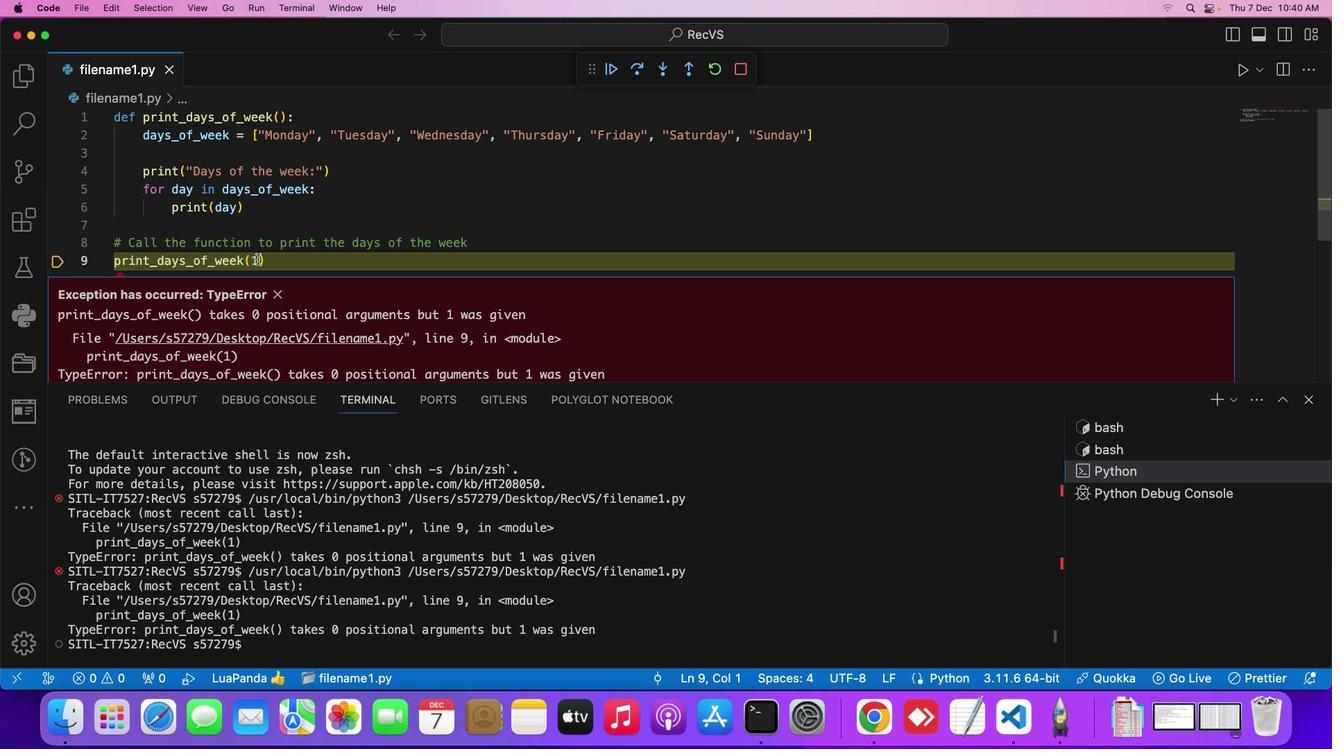 
Action: Mouse pressed left at (258, 259)
Screenshot: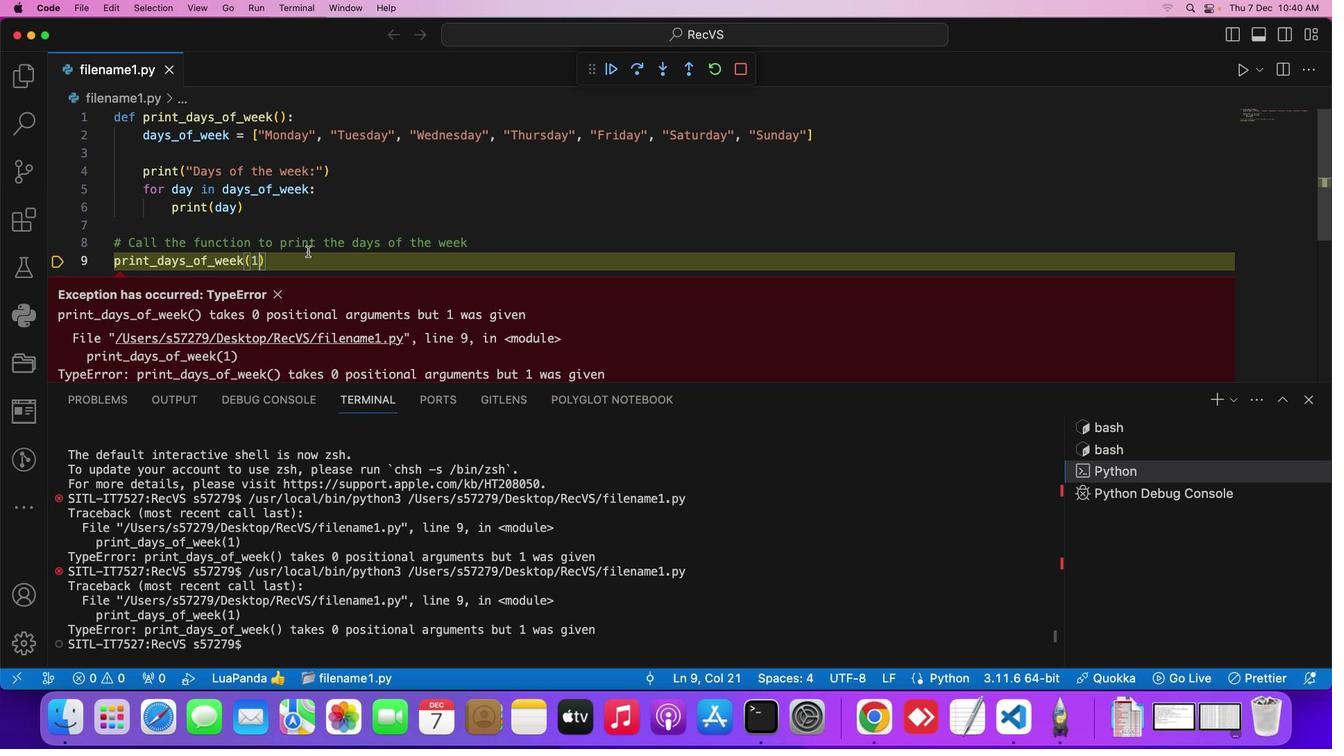 
Action: Mouse moved to (345, 244)
Screenshot: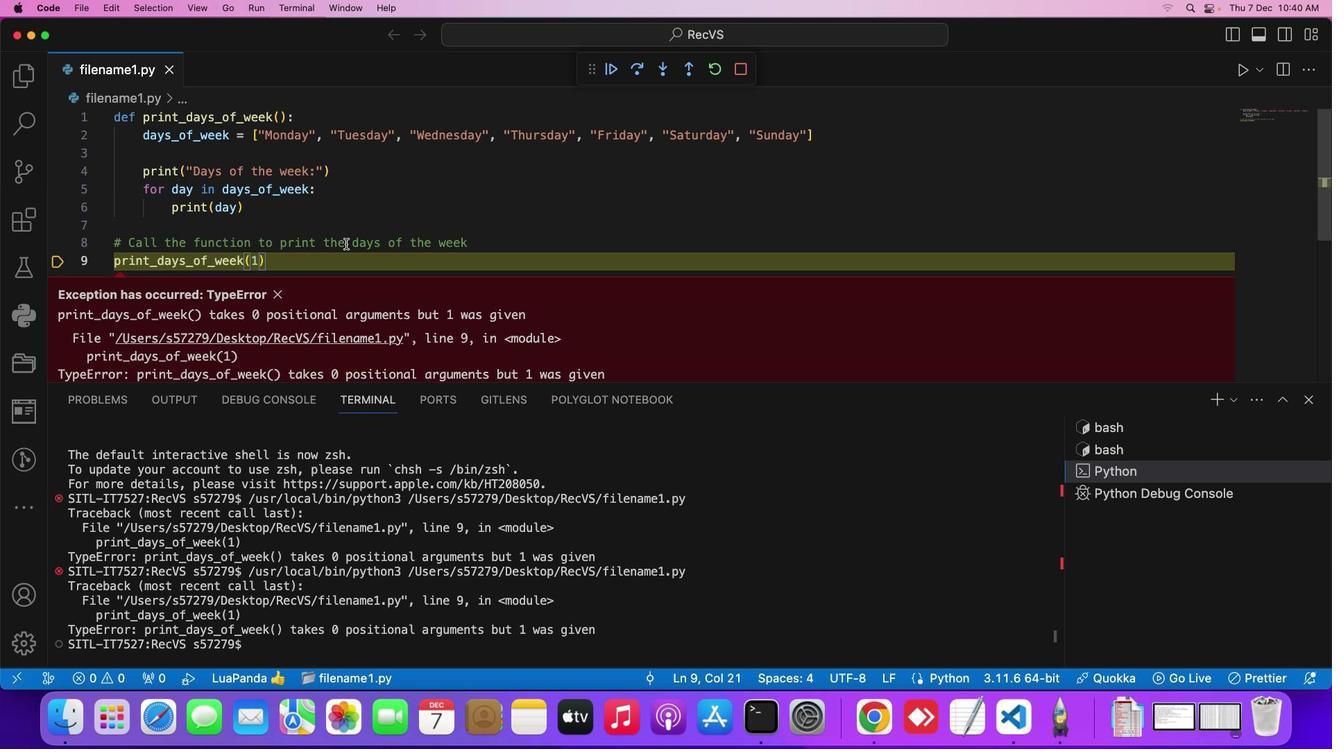 
Action: Key pressed Key.backspaceKey.cmd's'
Screenshot: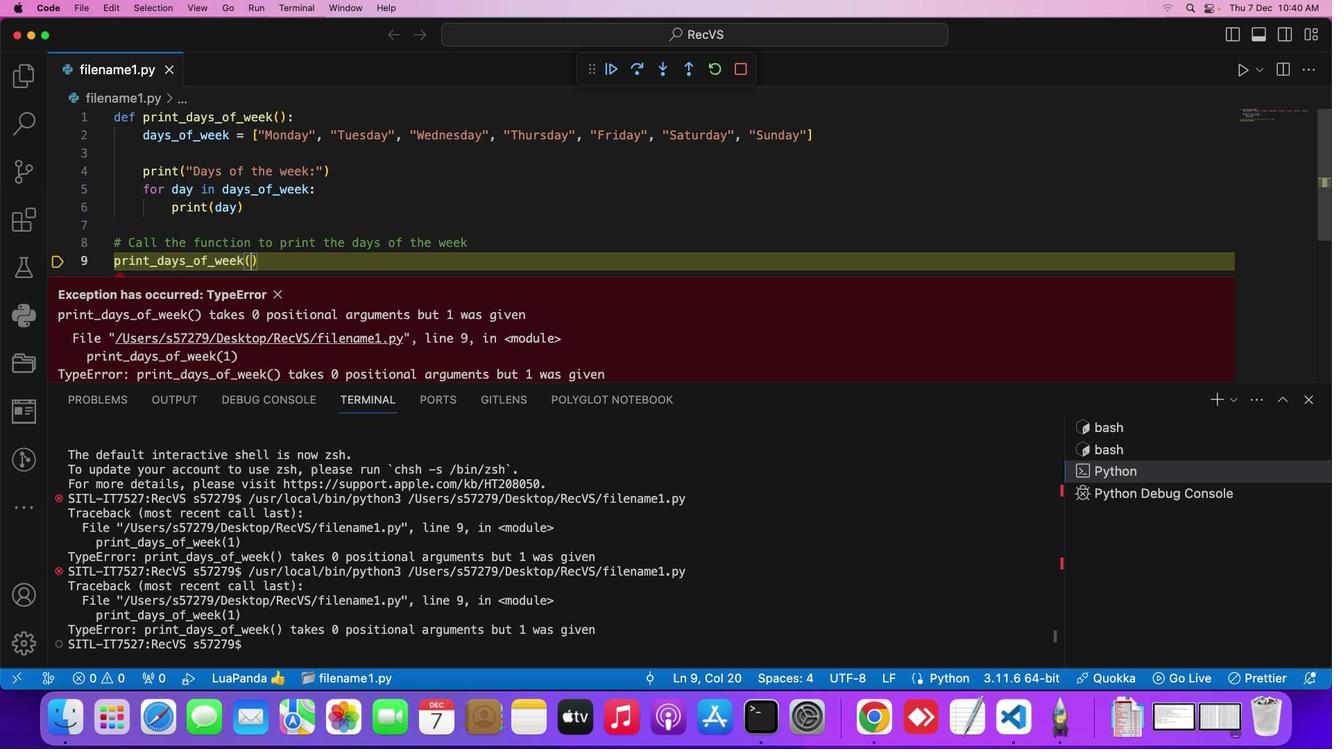 
Action: Mouse moved to (1259, 70)
Screenshot: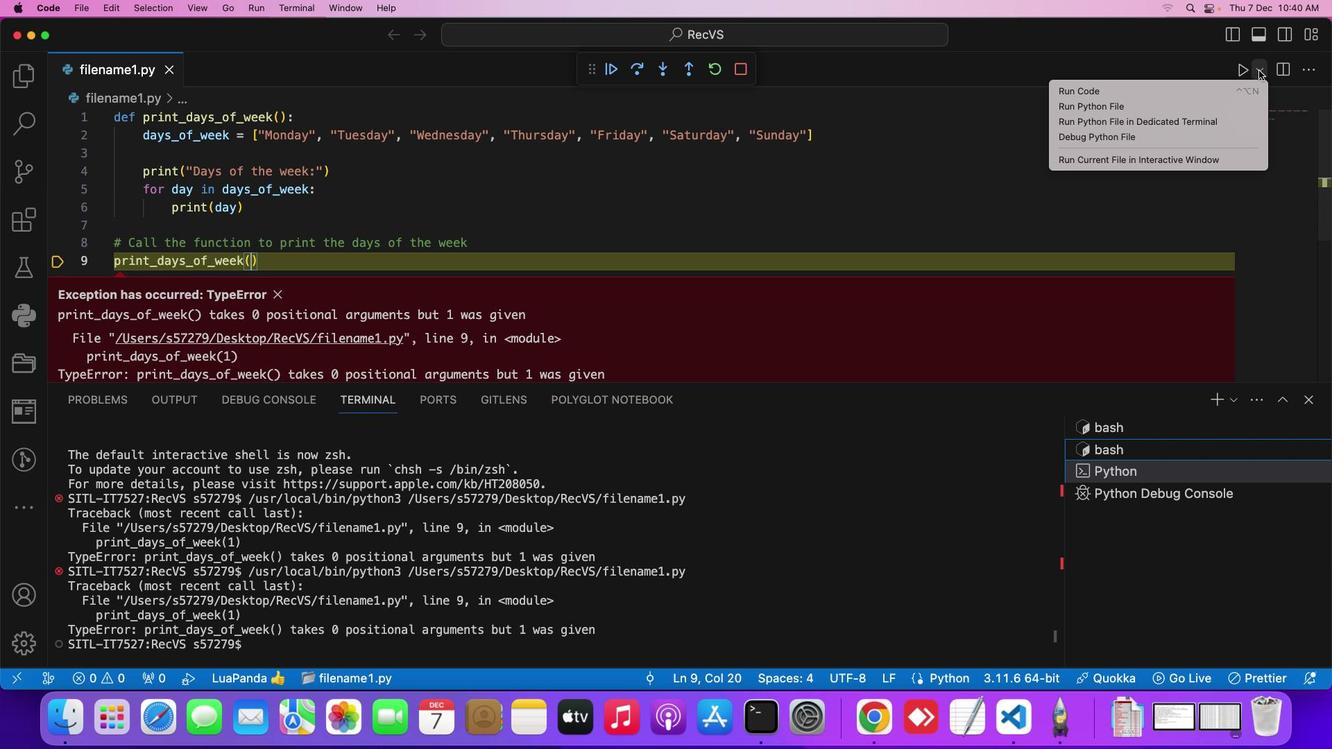 
Action: Mouse pressed left at (1259, 70)
Screenshot: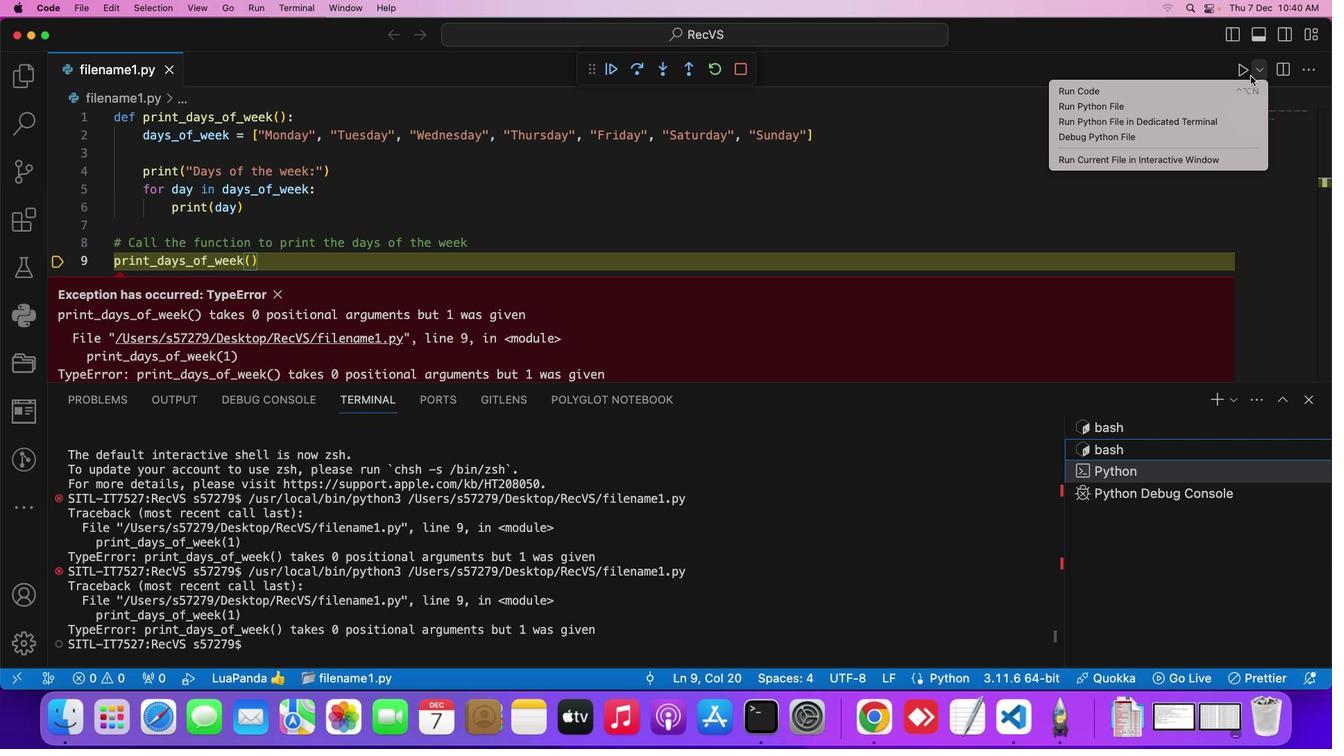 
Action: Mouse moved to (1178, 135)
Screenshot: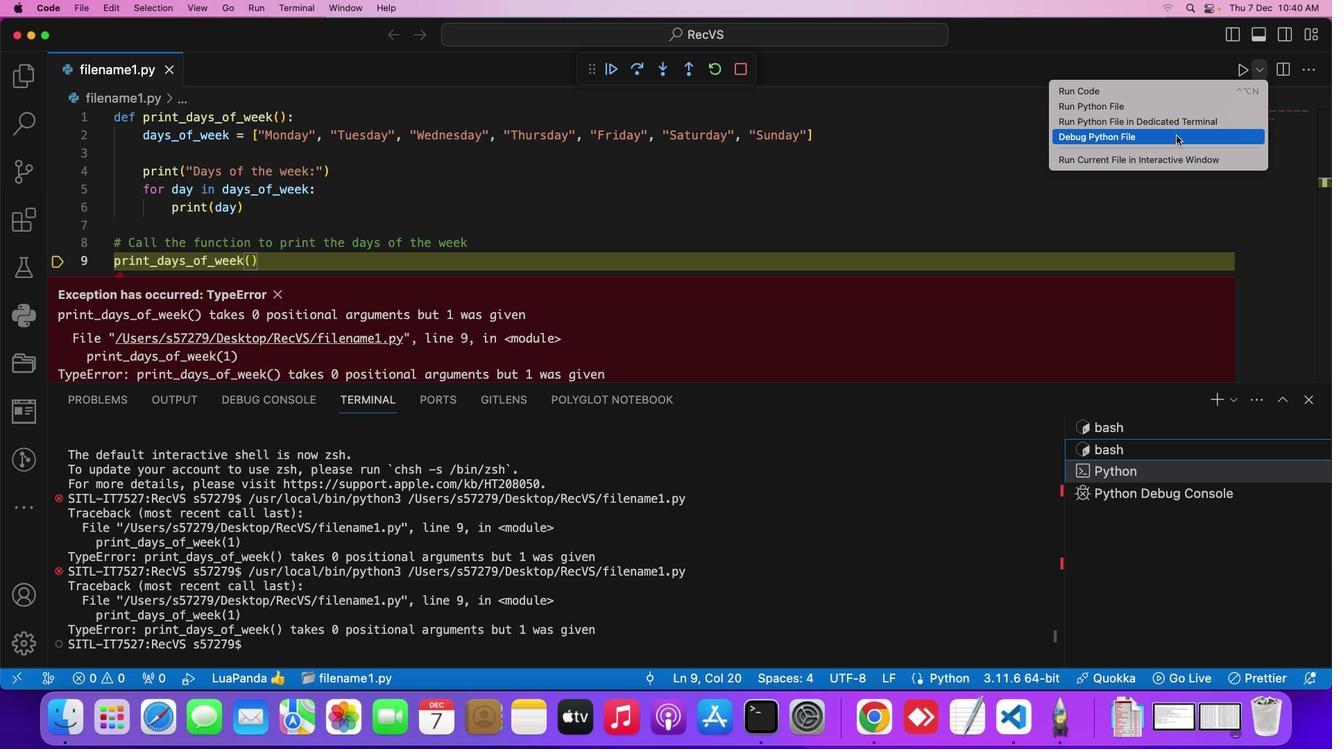 
Action: Mouse pressed left at (1178, 135)
Screenshot: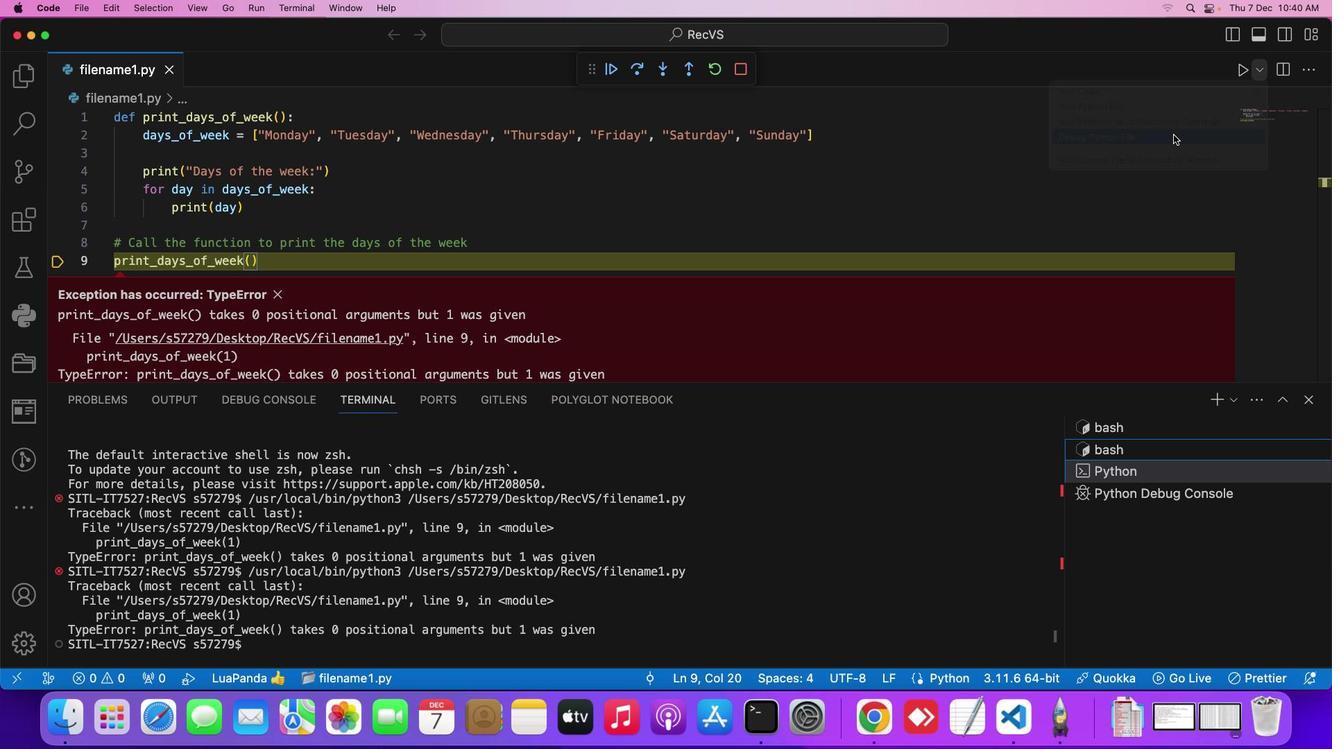 
Action: Mouse moved to (274, 295)
Screenshot: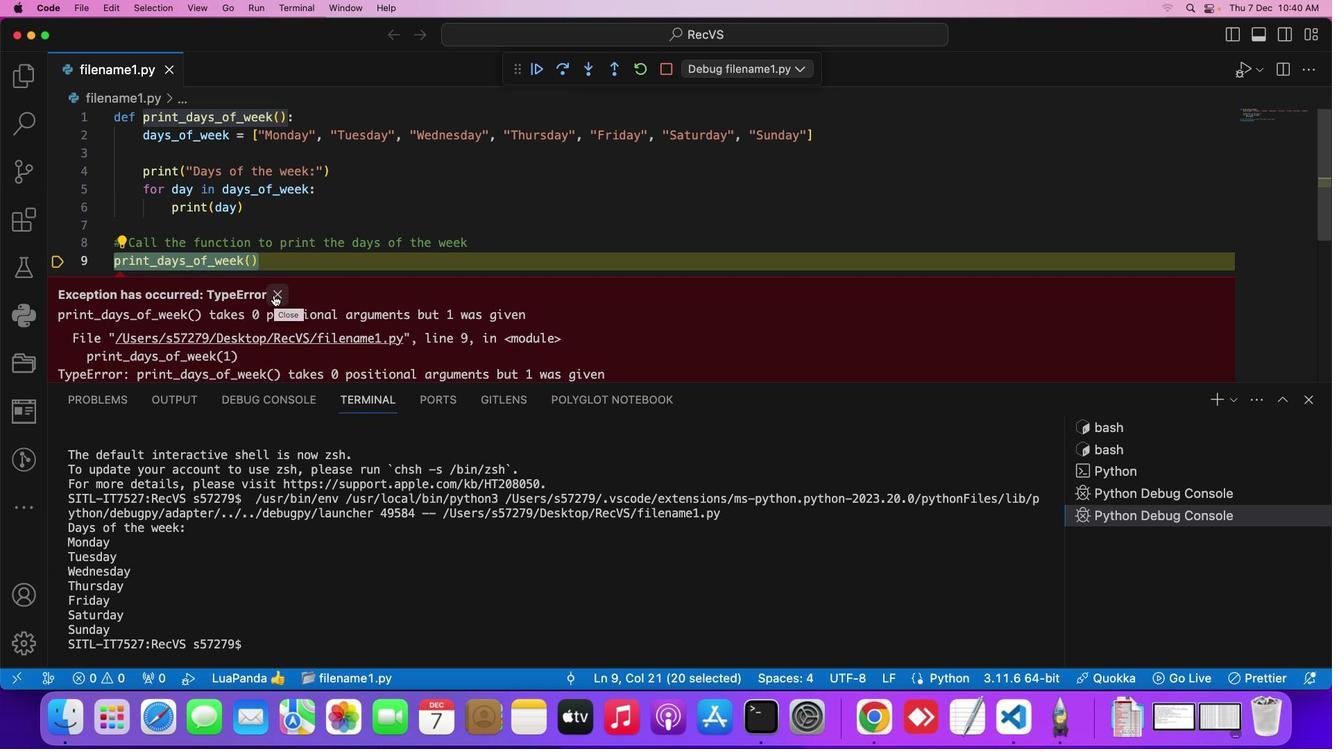 
Action: Mouse pressed left at (274, 295)
Screenshot: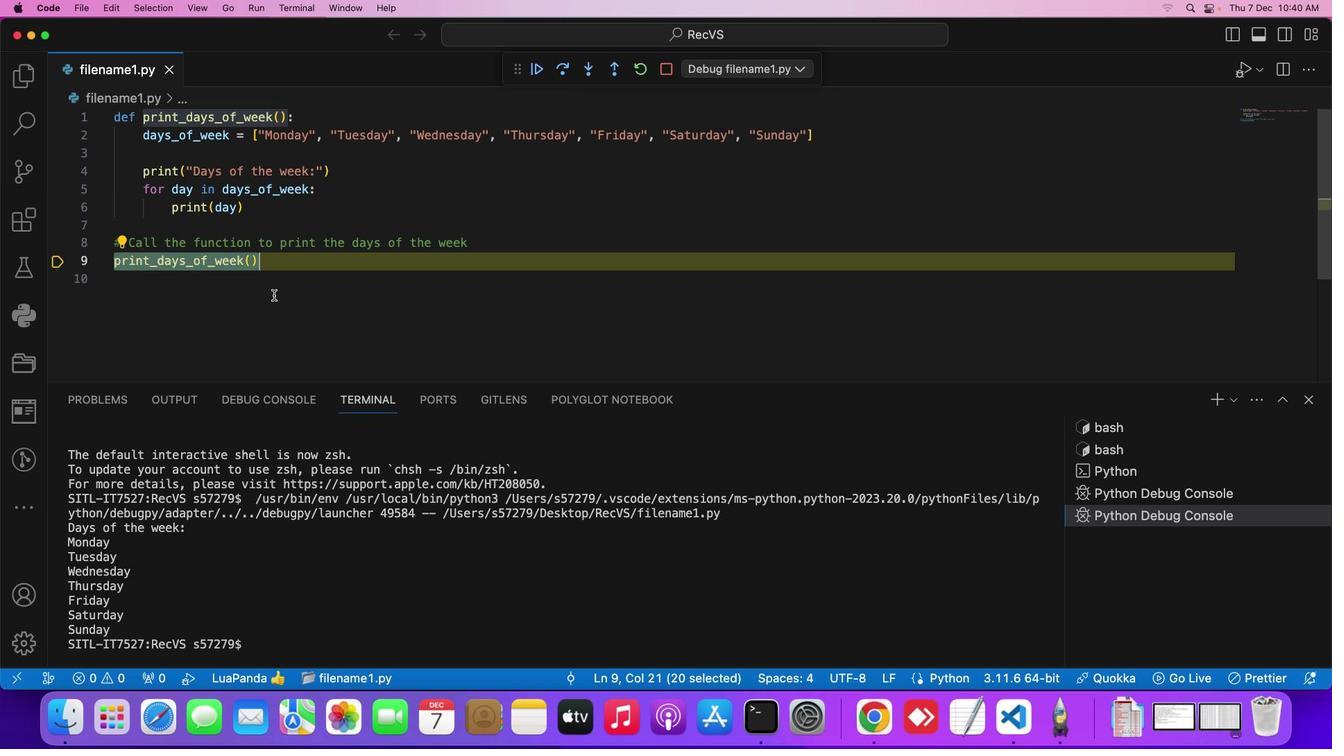 
Action: Mouse moved to (530, 328)
Screenshot: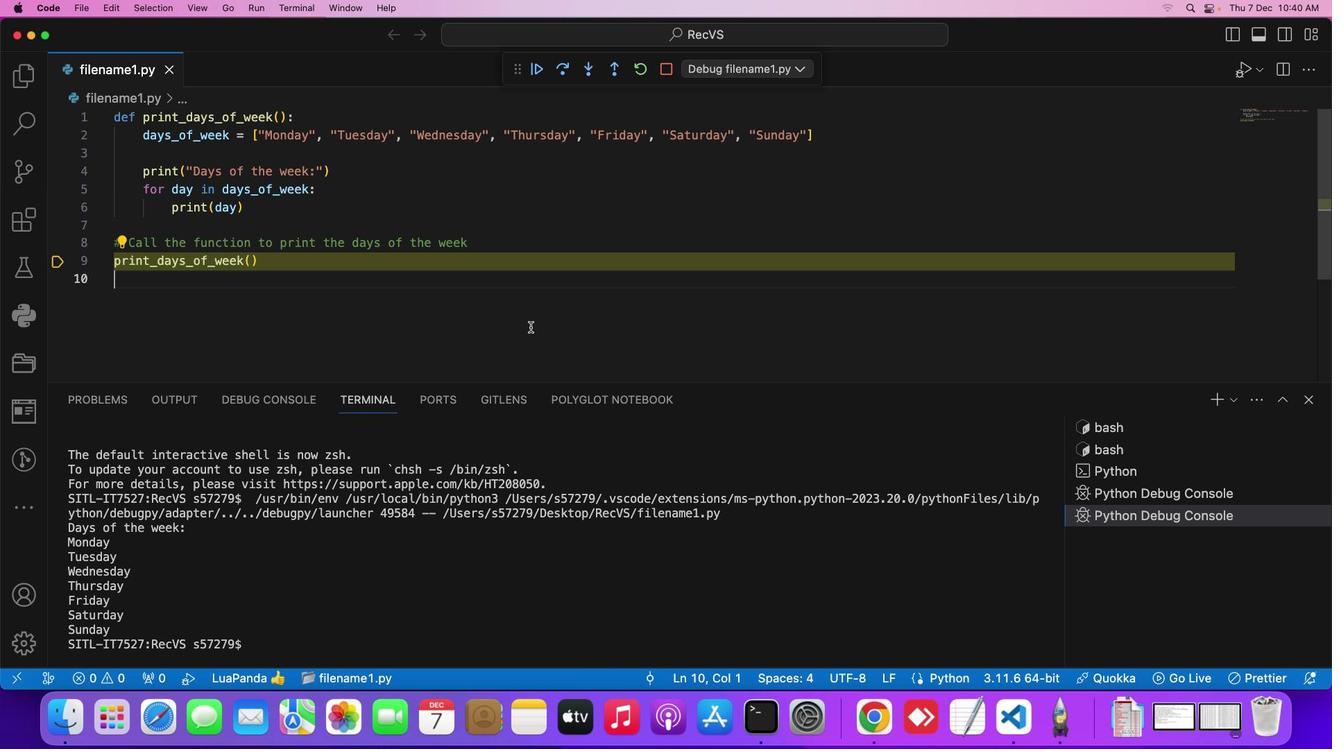 
Action: Mouse pressed left at (530, 328)
Screenshot: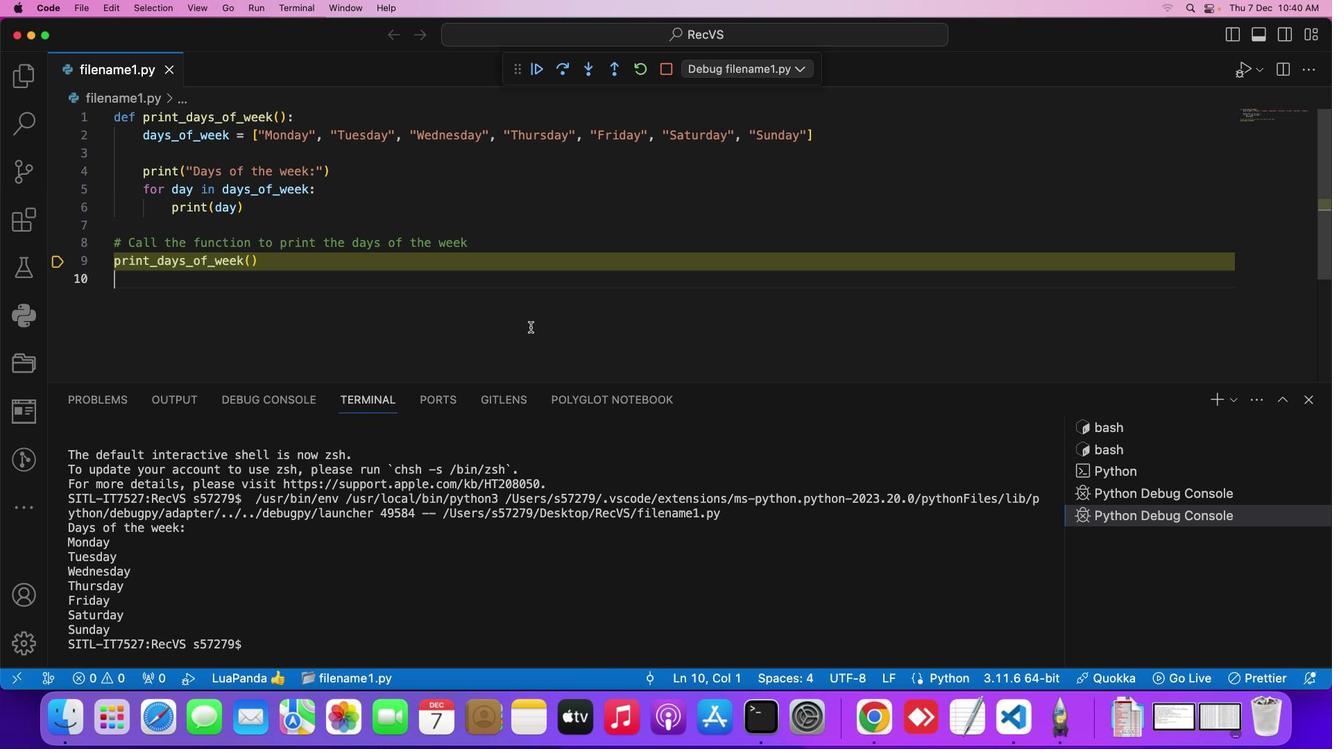 
Action: Mouse moved to (513, 323)
Screenshot: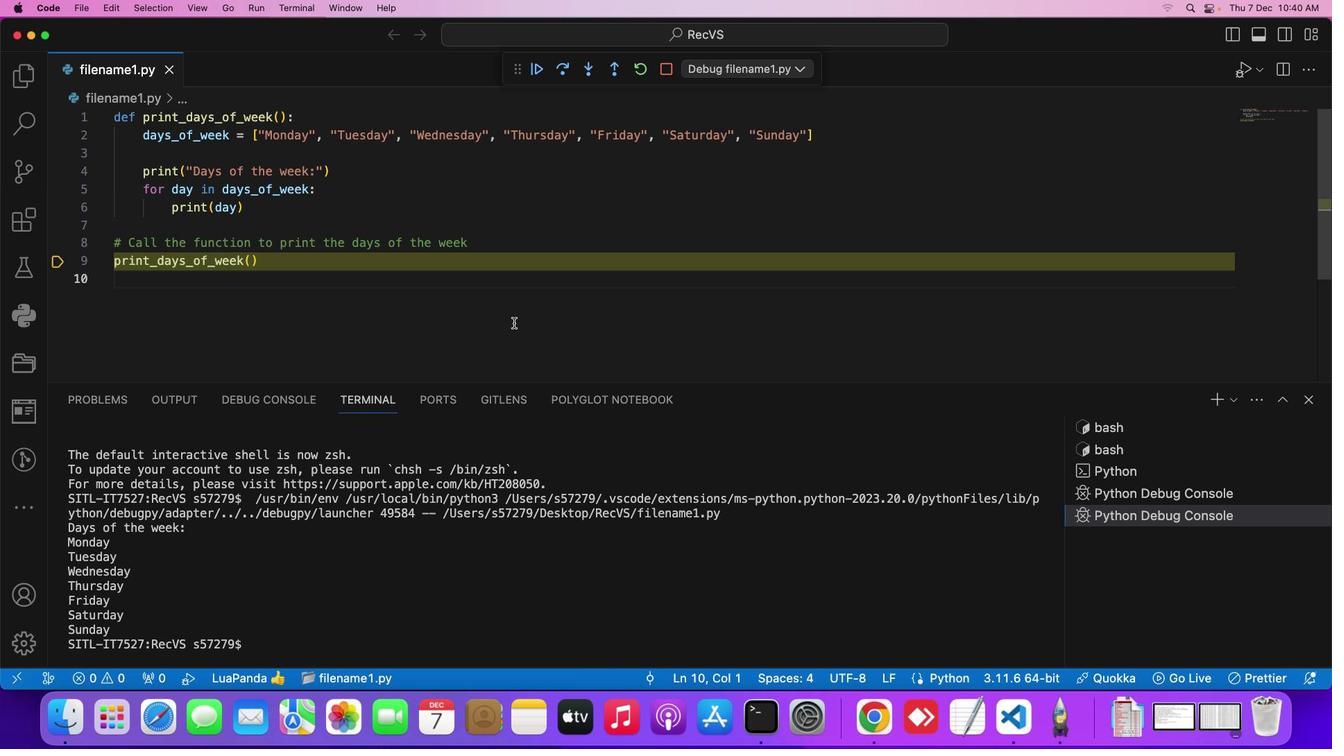 
